 Task: Add Attachment from Trello to Card Card0000000390 in Board Board0000000098 in Workspace WS0000000033 in Trello. Add Cover Blue to Card Card0000000390 in Board Board0000000098 in Workspace WS0000000033 in Trello. Add "Copy Card To …" Button titled Button0000000390 to "bottom" of the list "To Do" to Card Card0000000390 in Board Board0000000098 in Workspace WS0000000033 in Trello. Add Description DS0000000390 to Card Card0000000390 in Board Board0000000098 in Workspace WS0000000033 in Trello. Add Comment CM0000000390 to Card Card0000000390 in Board Board0000000098 in Workspace WS0000000033 in Trello
Action: Mouse moved to (376, 371)
Screenshot: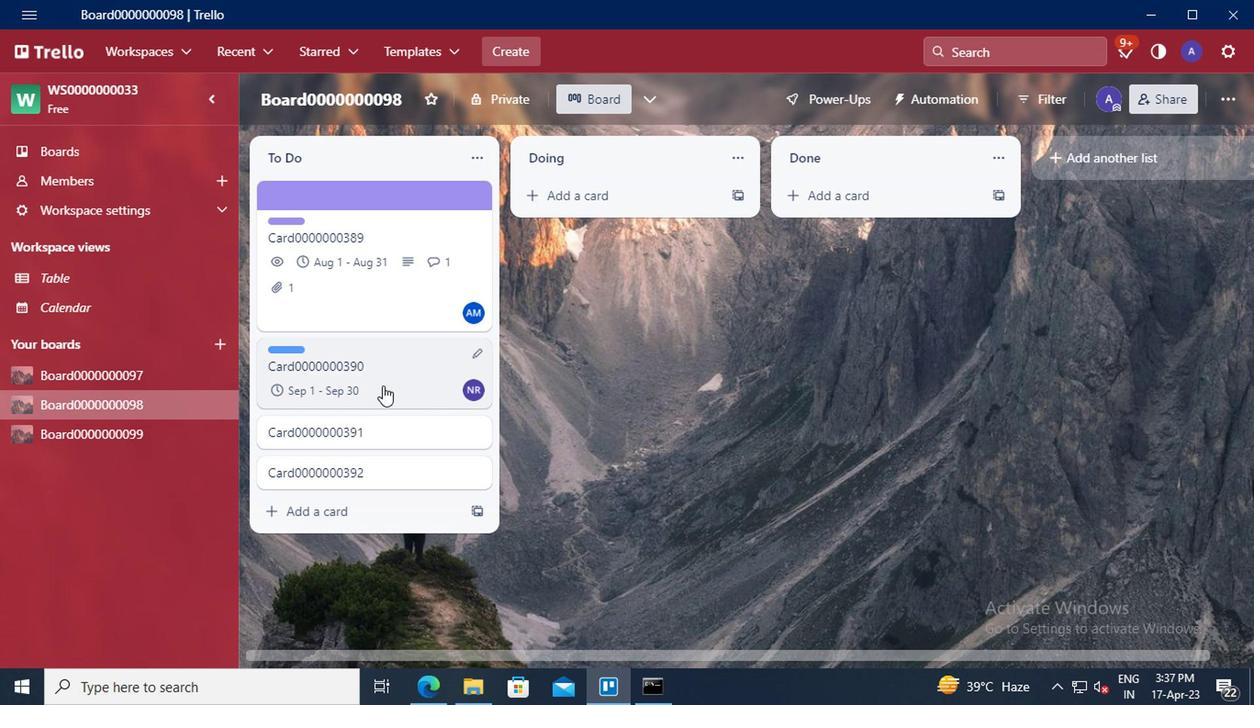 
Action: Mouse pressed left at (376, 371)
Screenshot: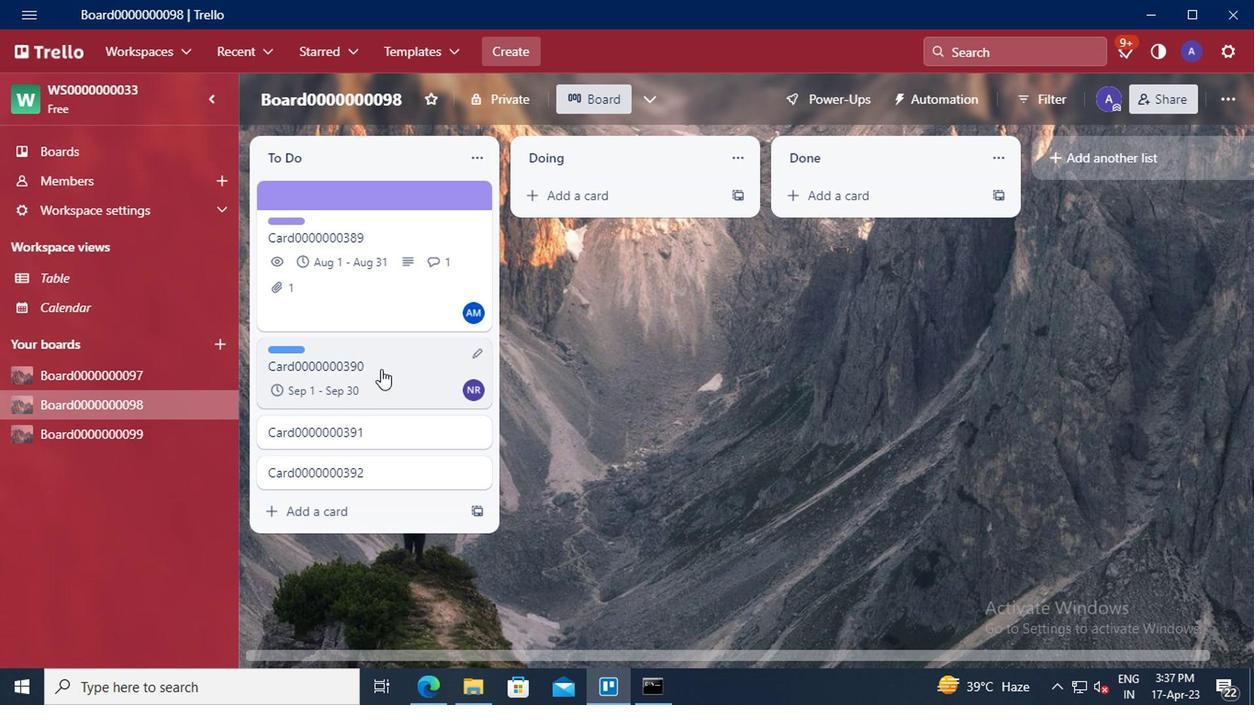 
Action: Mouse moved to (844, 327)
Screenshot: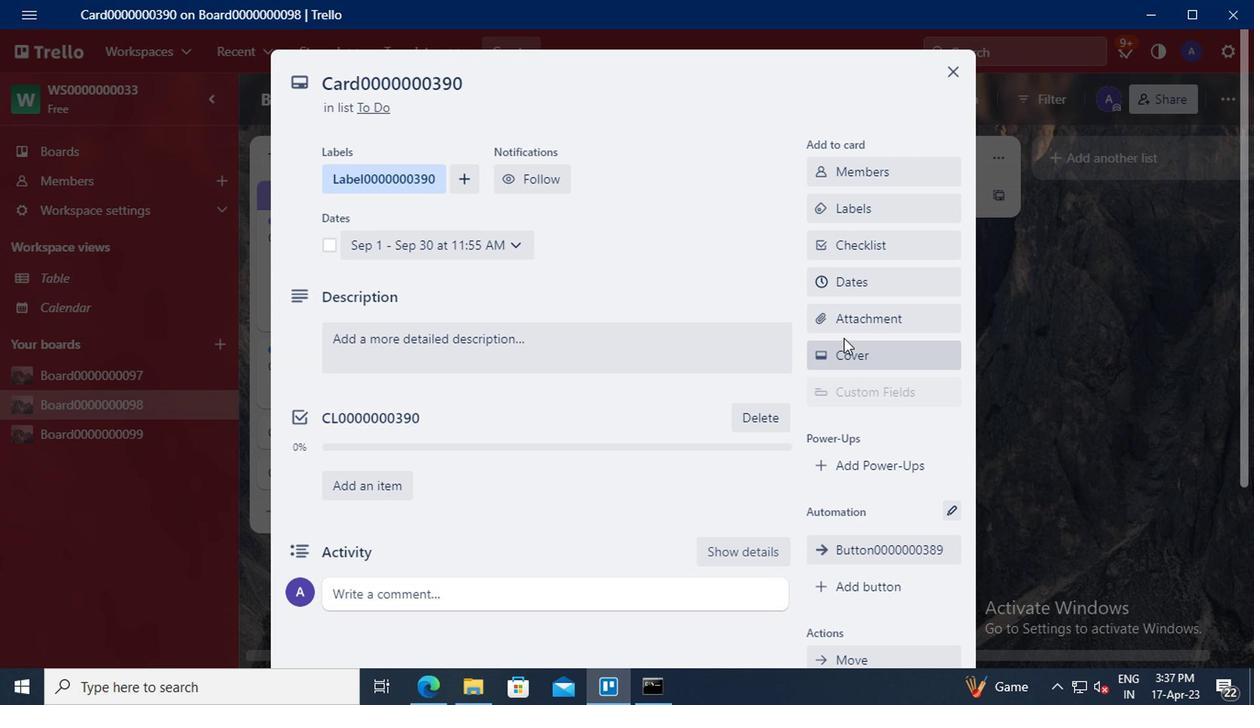 
Action: Mouse pressed left at (844, 327)
Screenshot: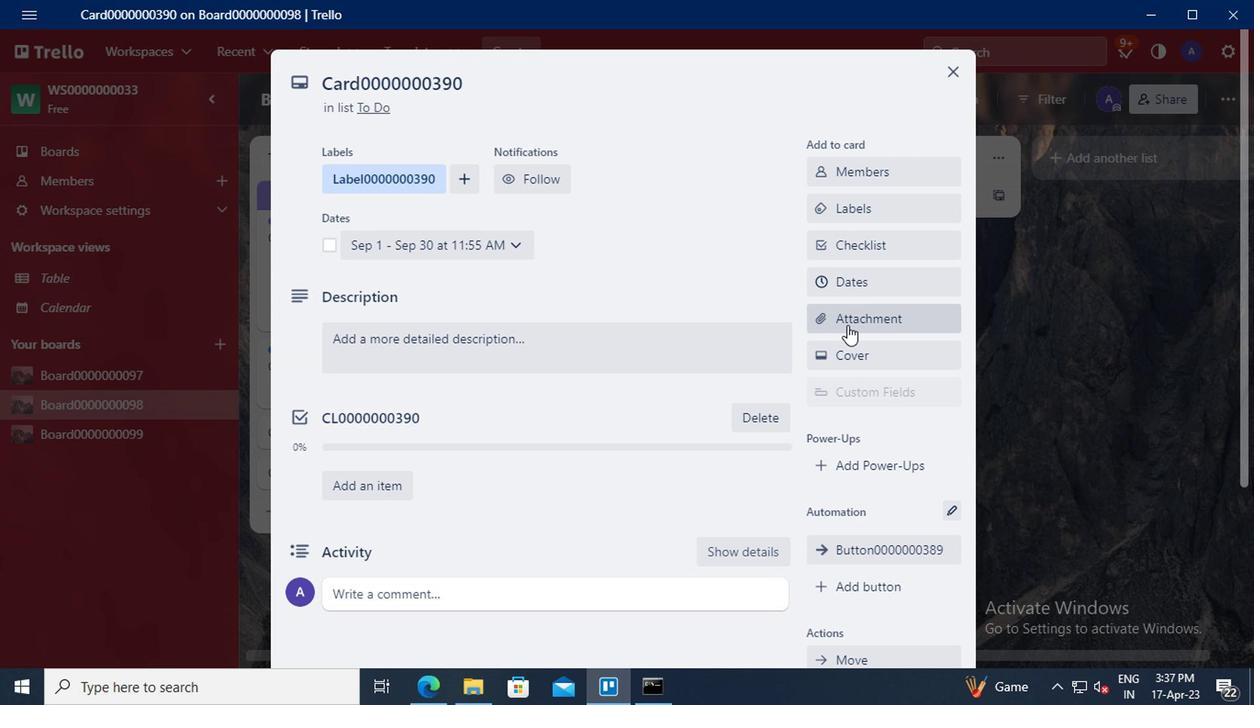 
Action: Mouse moved to (862, 190)
Screenshot: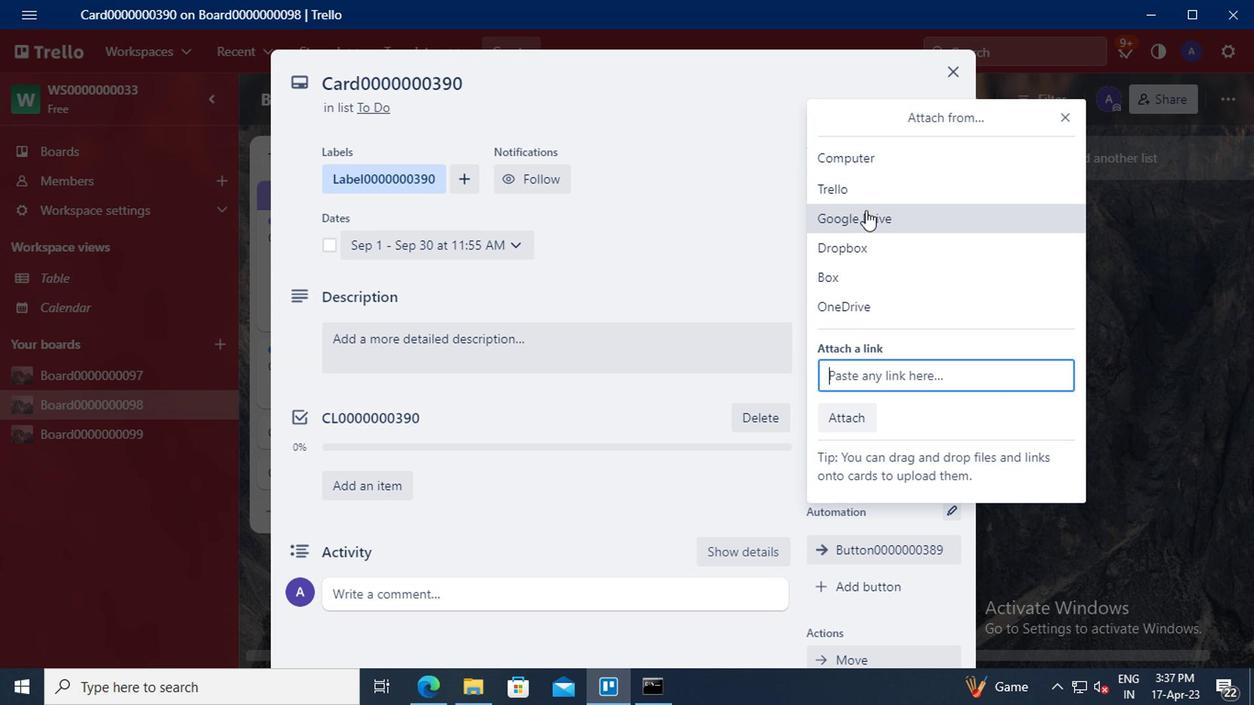 
Action: Mouse pressed left at (862, 190)
Screenshot: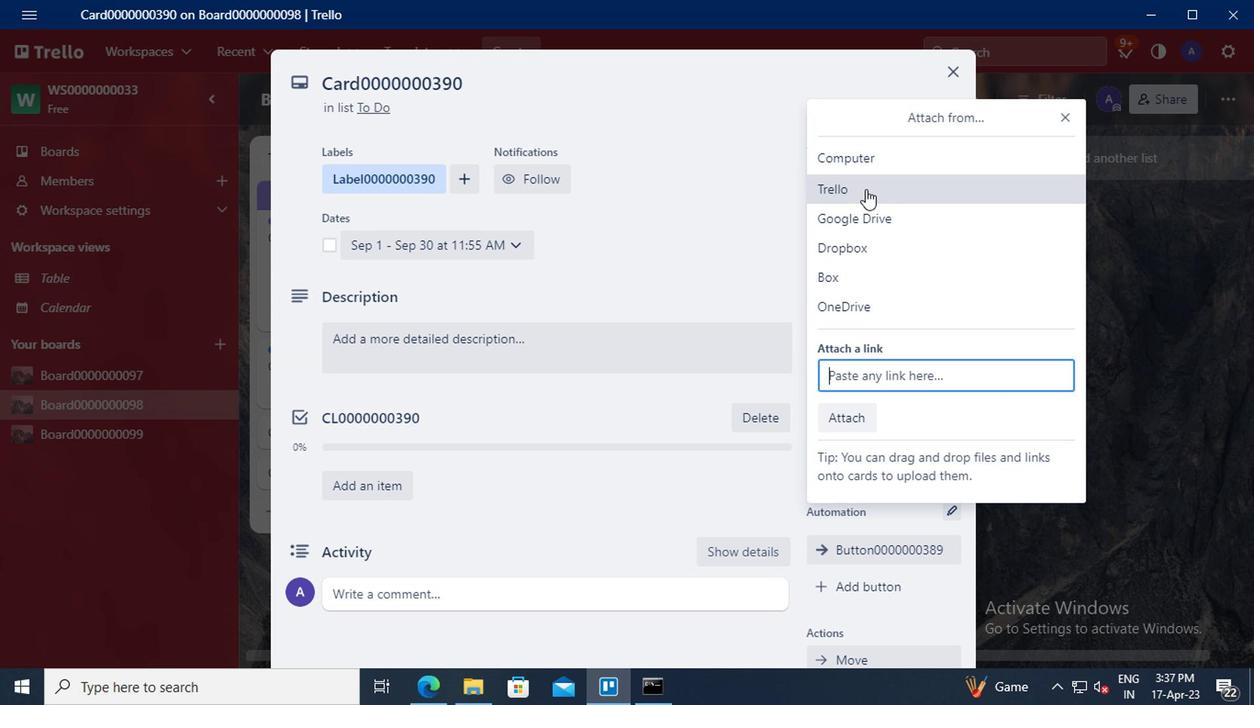 
Action: Mouse moved to (874, 237)
Screenshot: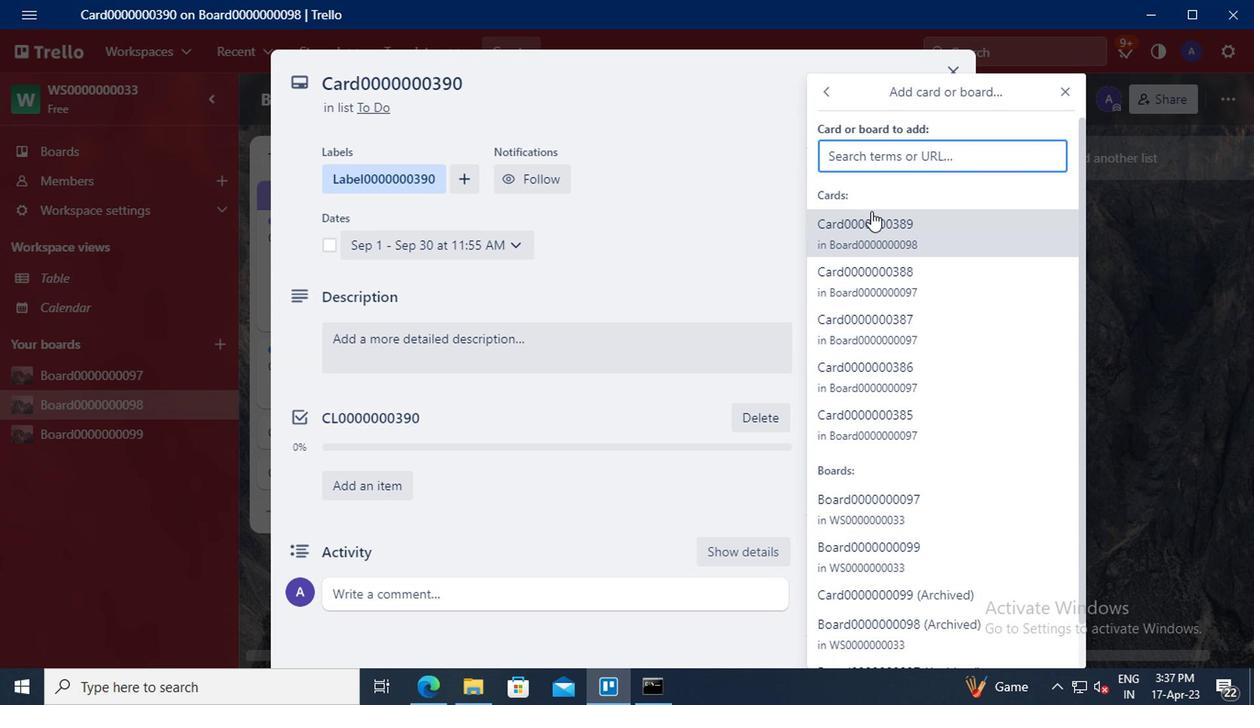 
Action: Mouse pressed left at (874, 237)
Screenshot: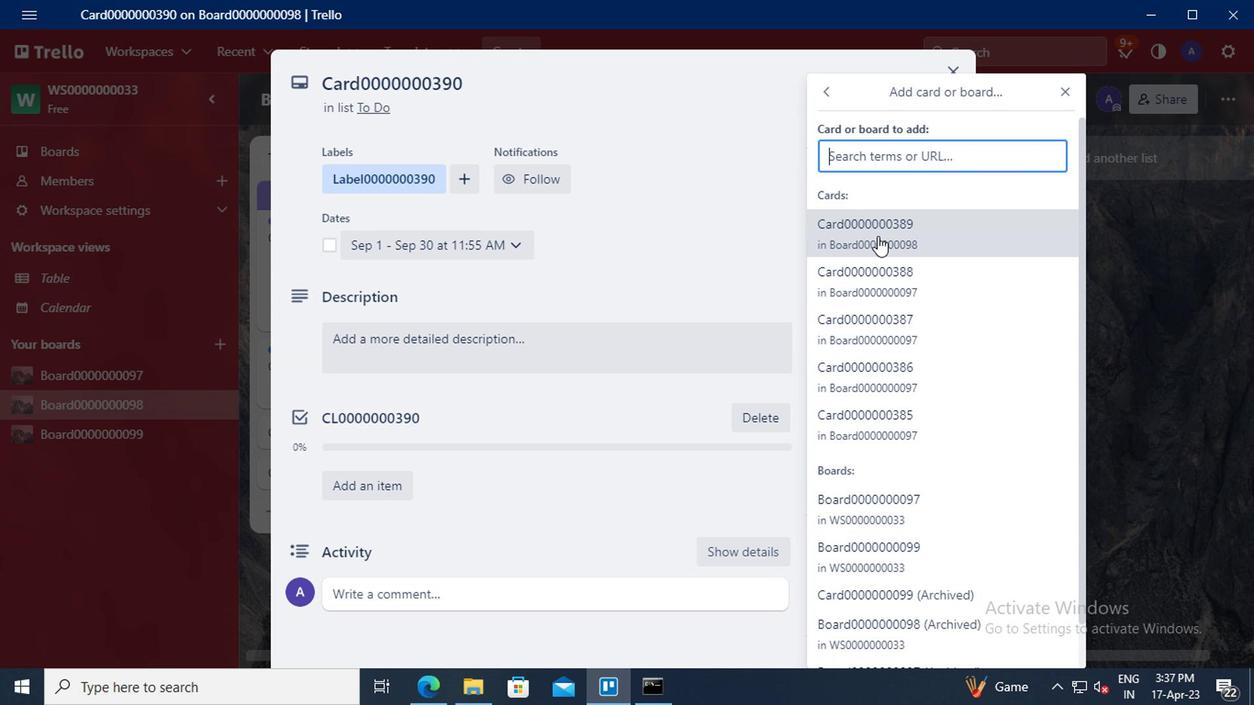 
Action: Mouse moved to (876, 354)
Screenshot: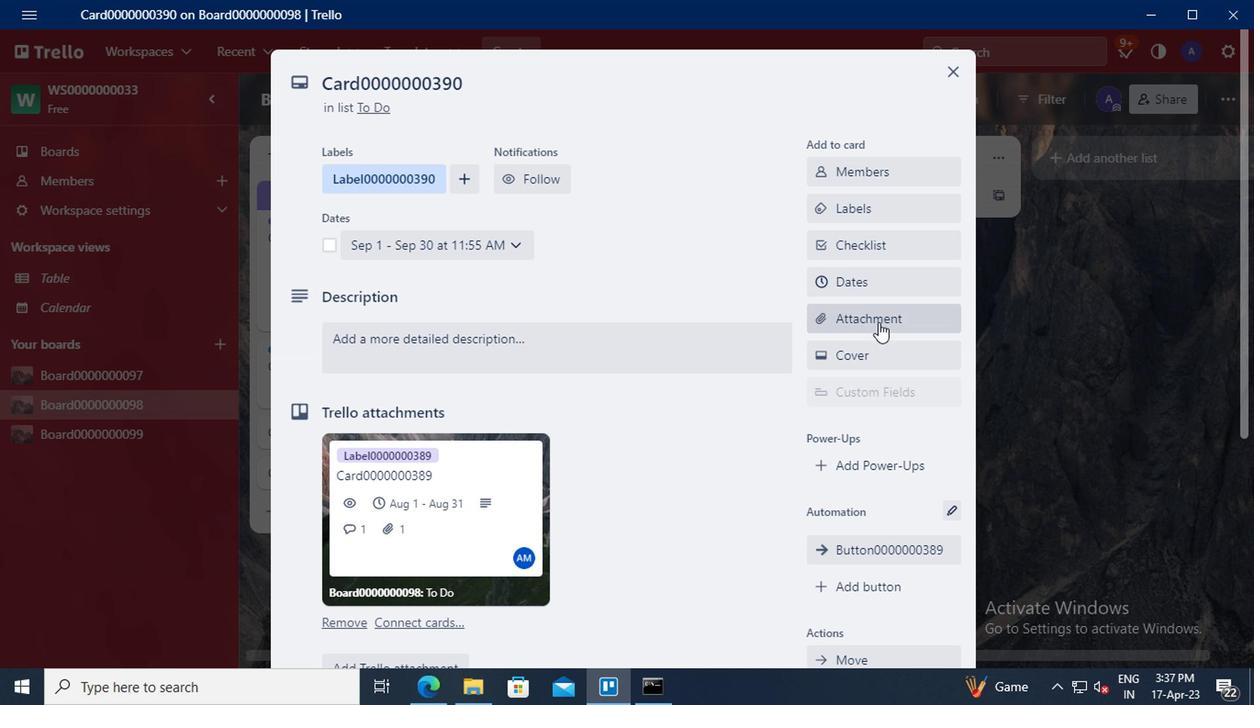 
Action: Mouse pressed left at (876, 354)
Screenshot: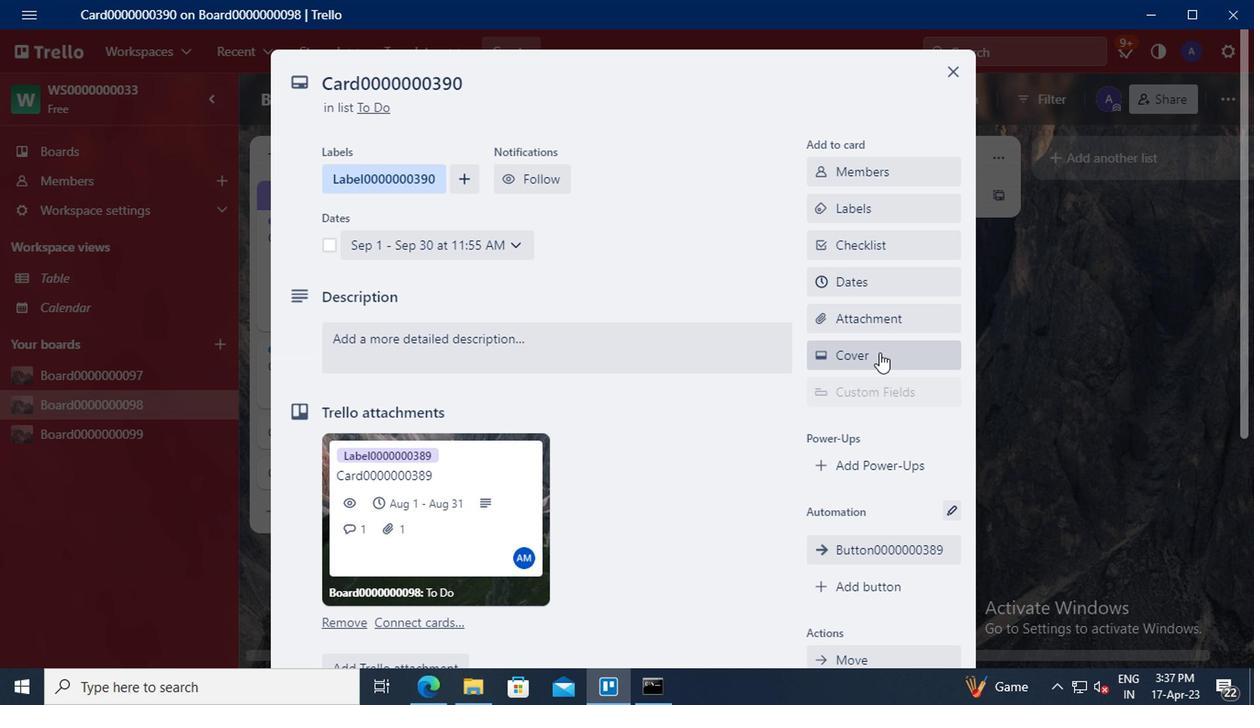 
Action: Mouse moved to (854, 340)
Screenshot: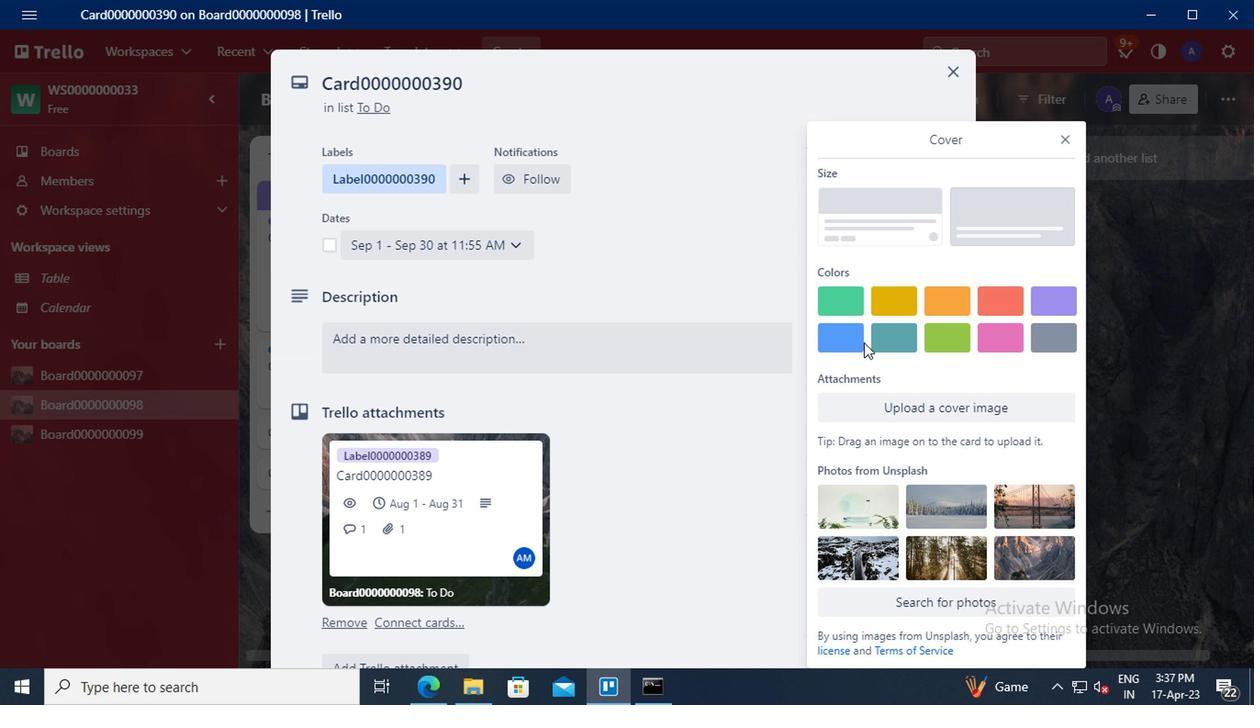 
Action: Mouse pressed left at (854, 340)
Screenshot: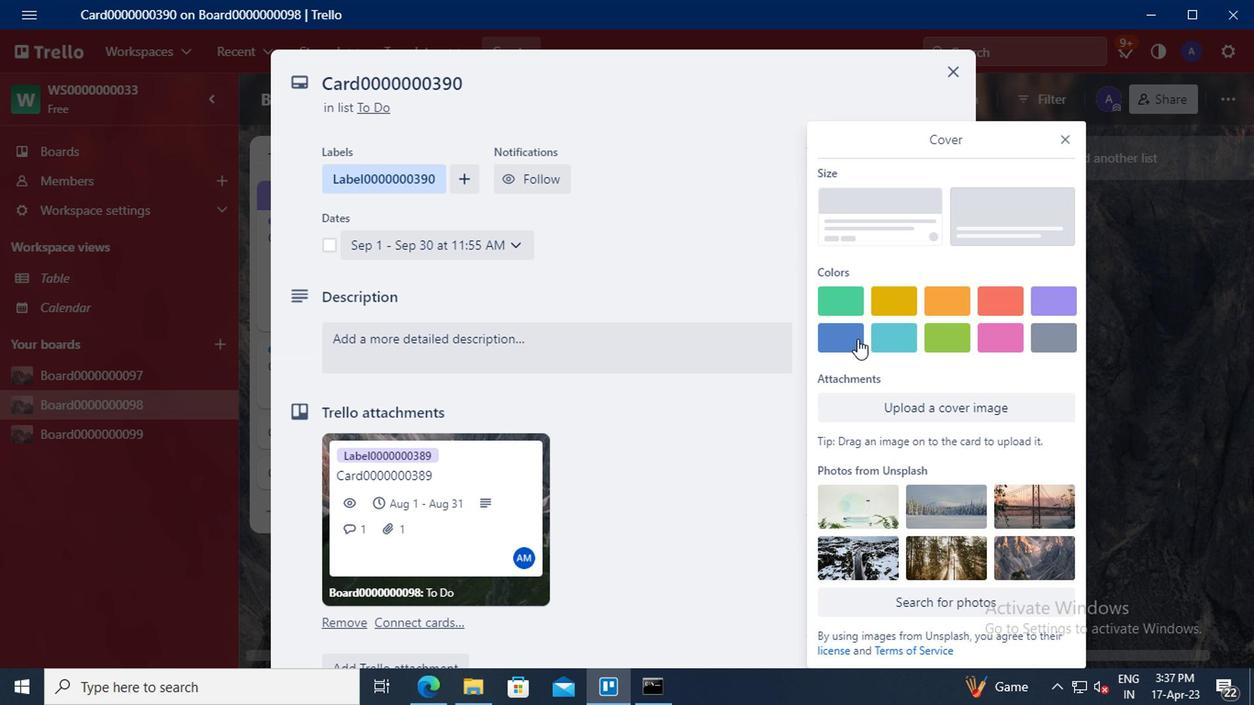 
Action: Mouse moved to (1062, 109)
Screenshot: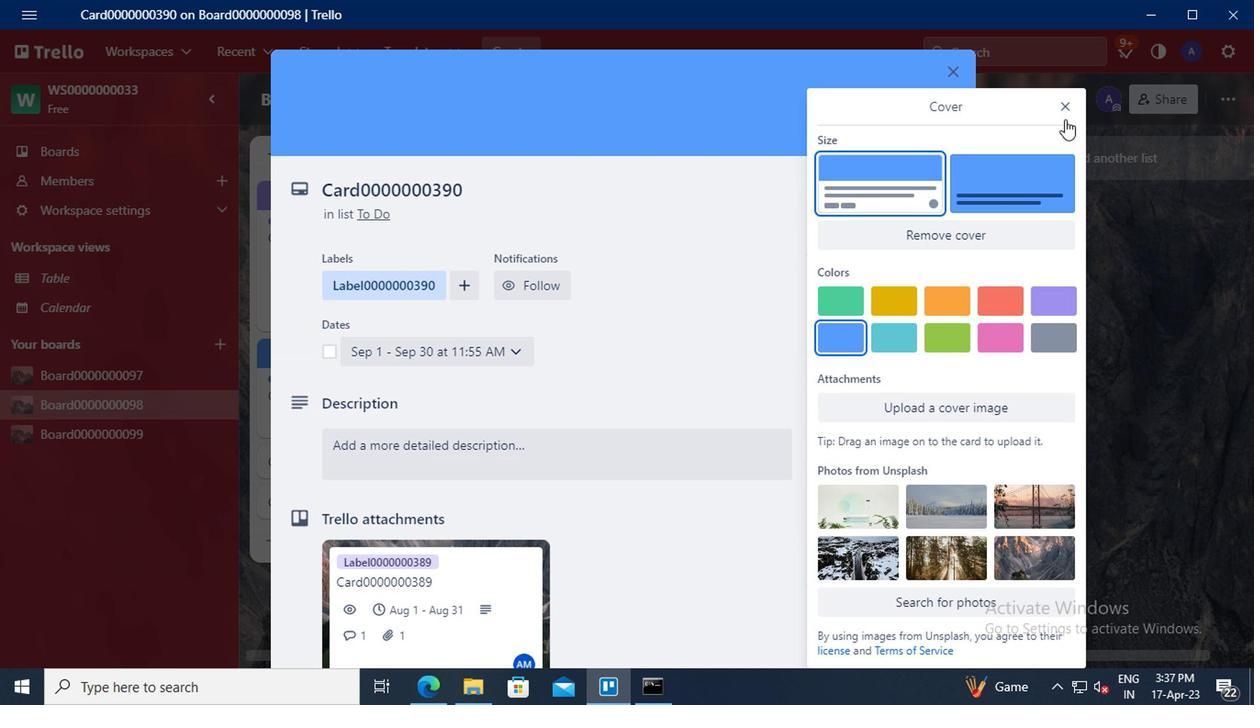 
Action: Mouse pressed left at (1062, 109)
Screenshot: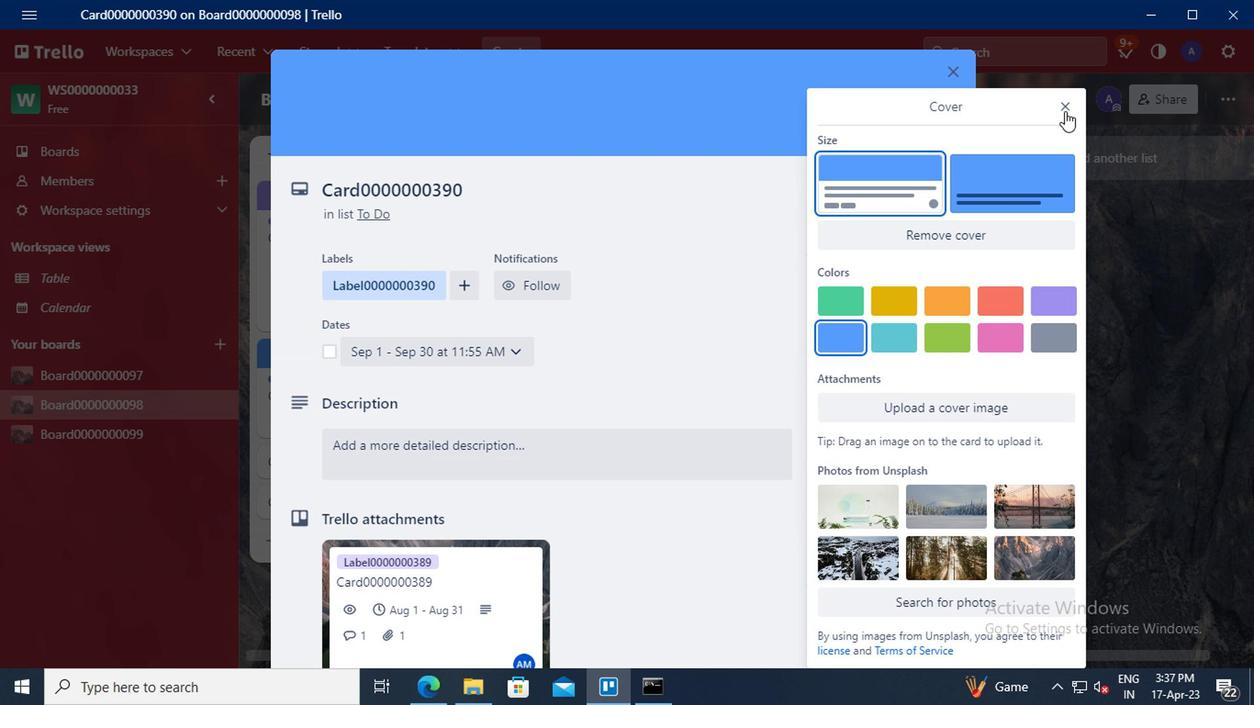 
Action: Mouse moved to (833, 301)
Screenshot: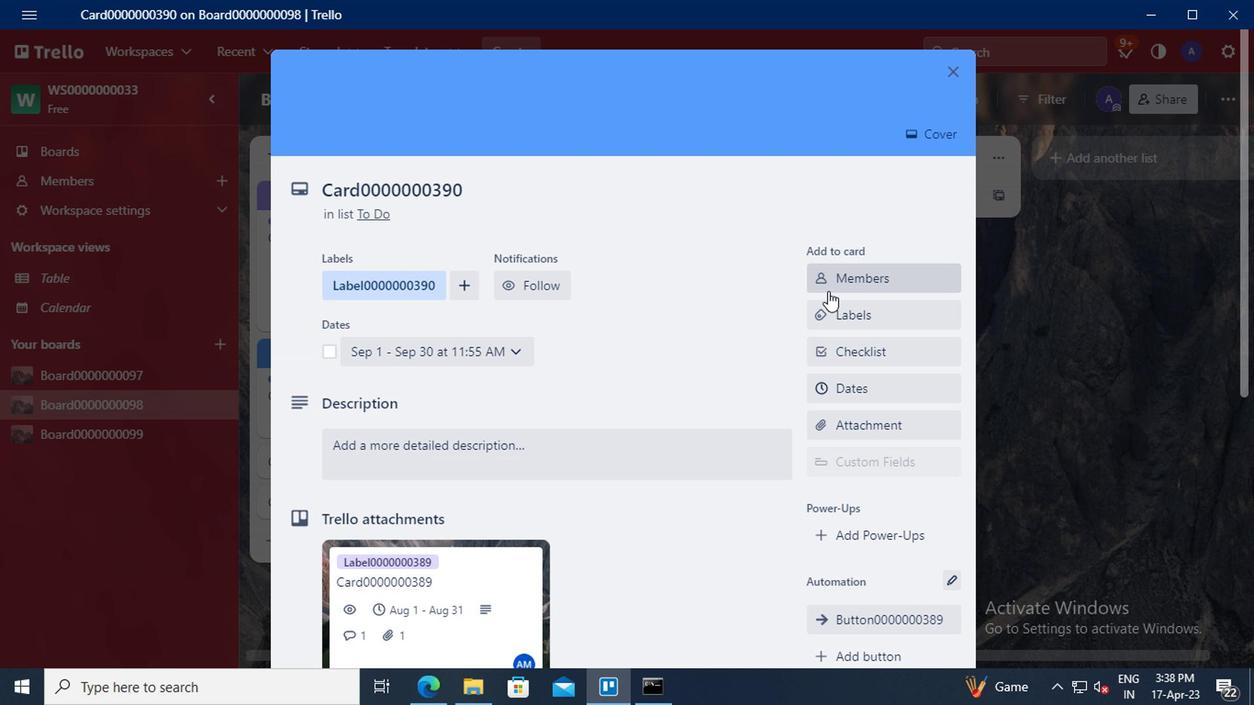 
Action: Mouse scrolled (833, 300) with delta (0, 0)
Screenshot: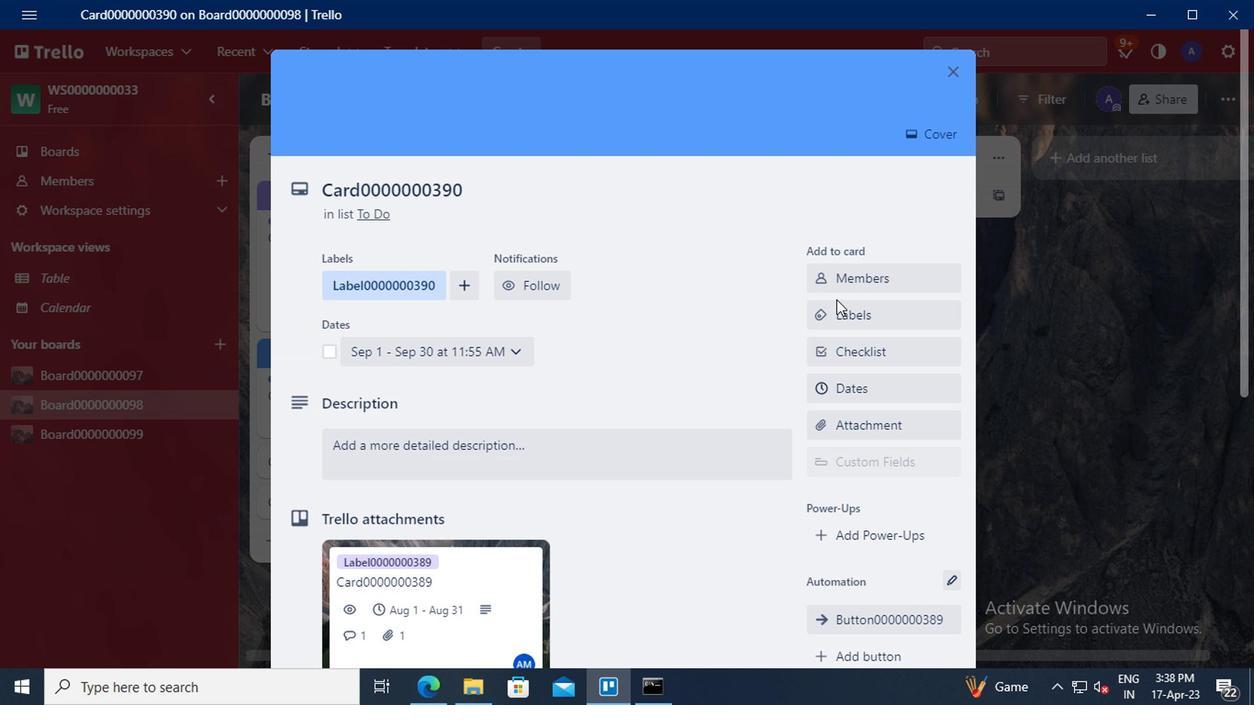 
Action: Mouse scrolled (833, 300) with delta (0, 0)
Screenshot: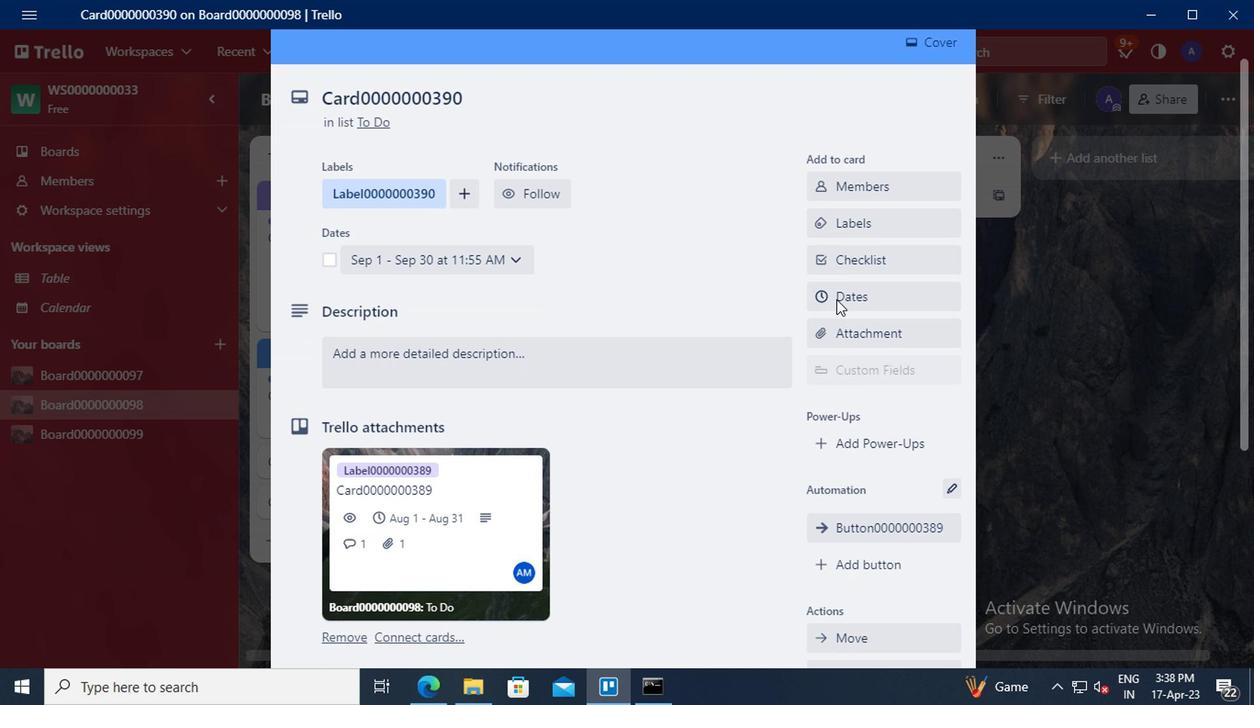 
Action: Mouse moved to (862, 469)
Screenshot: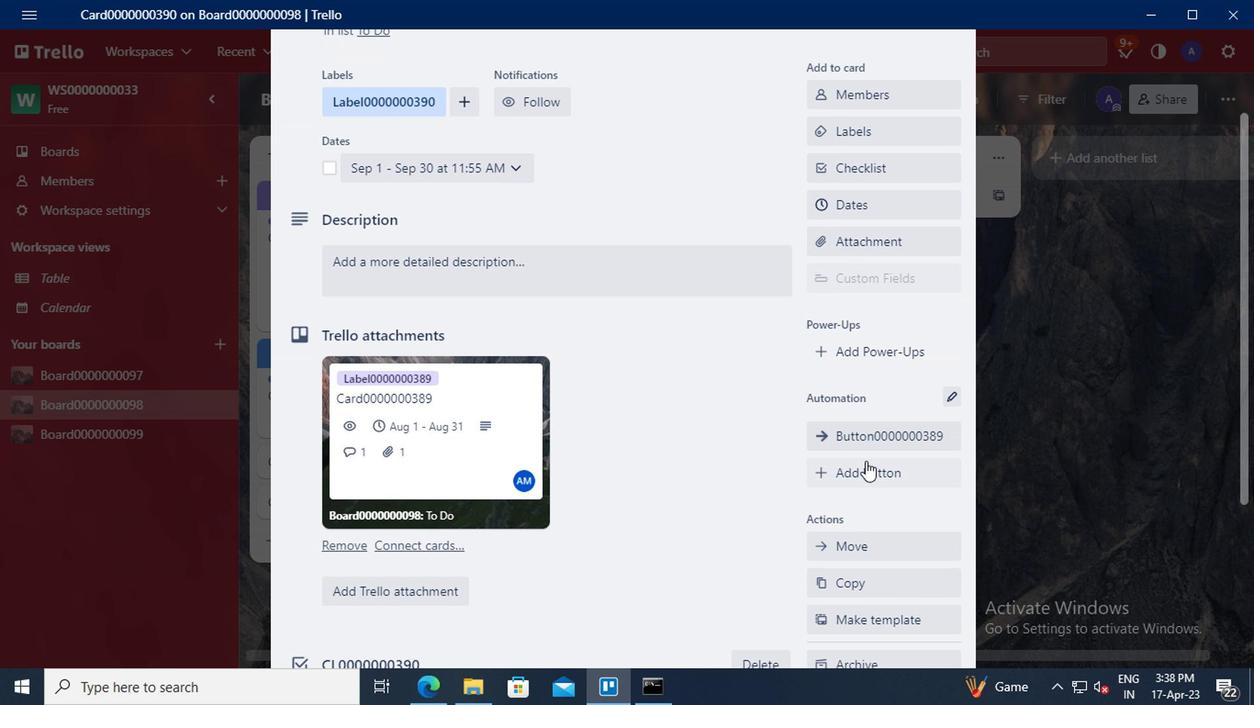 
Action: Mouse pressed left at (862, 469)
Screenshot: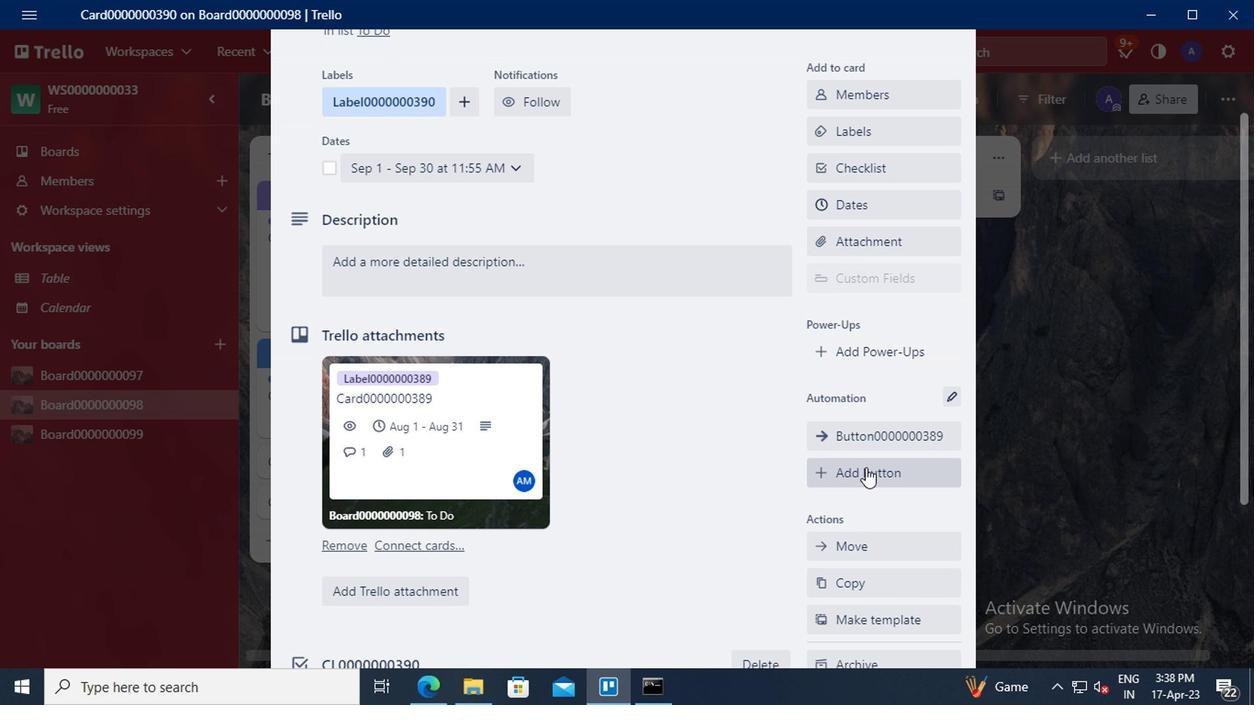 
Action: Mouse moved to (883, 214)
Screenshot: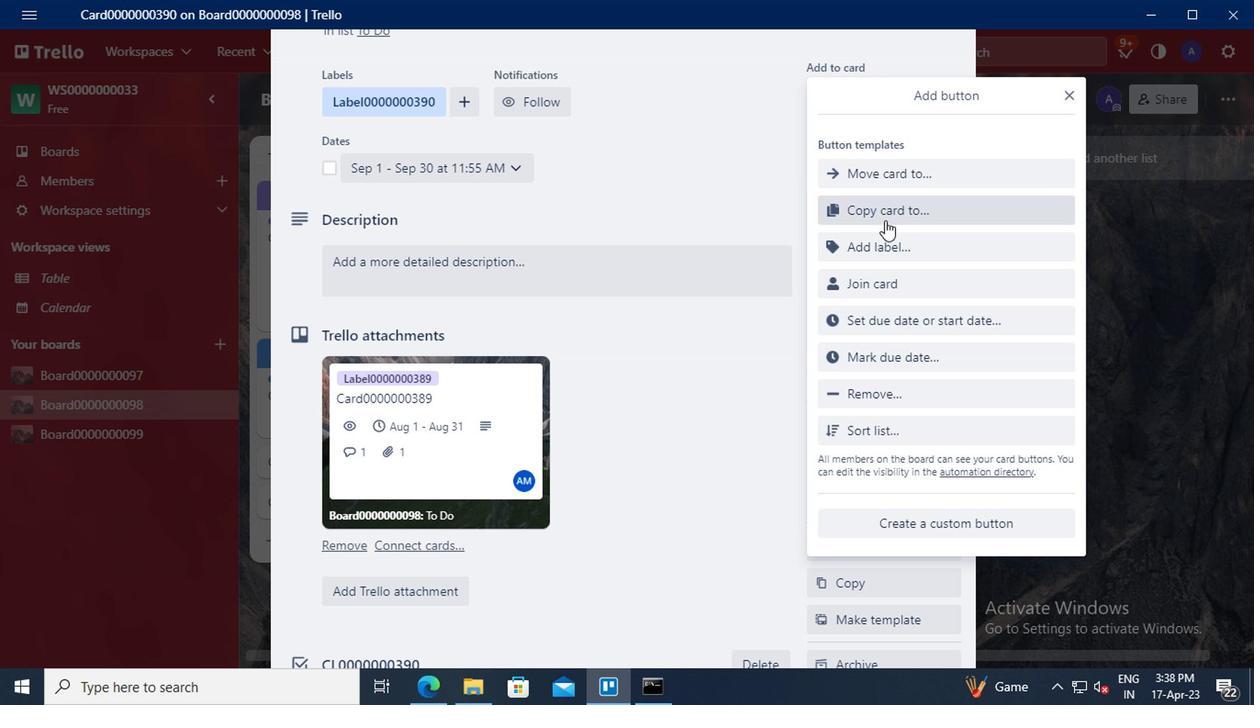 
Action: Mouse pressed left at (883, 214)
Screenshot: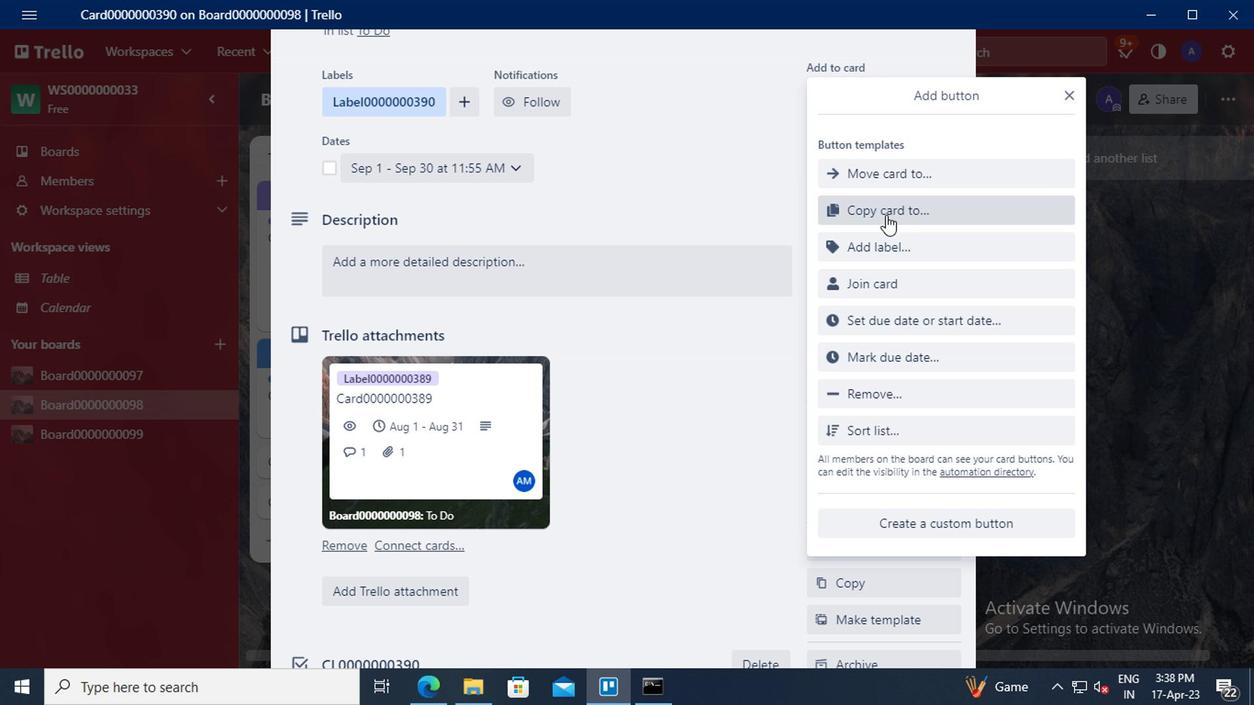 
Action: Mouse moved to (906, 173)
Screenshot: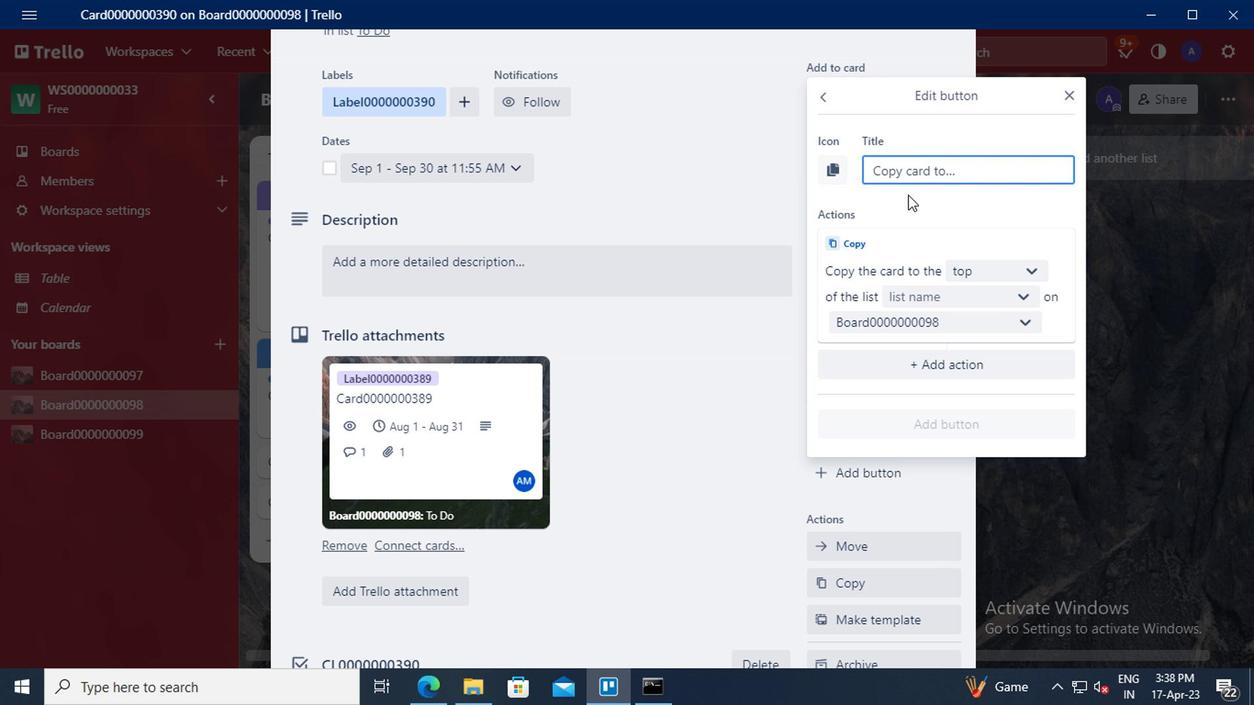 
Action: Mouse pressed left at (906, 173)
Screenshot: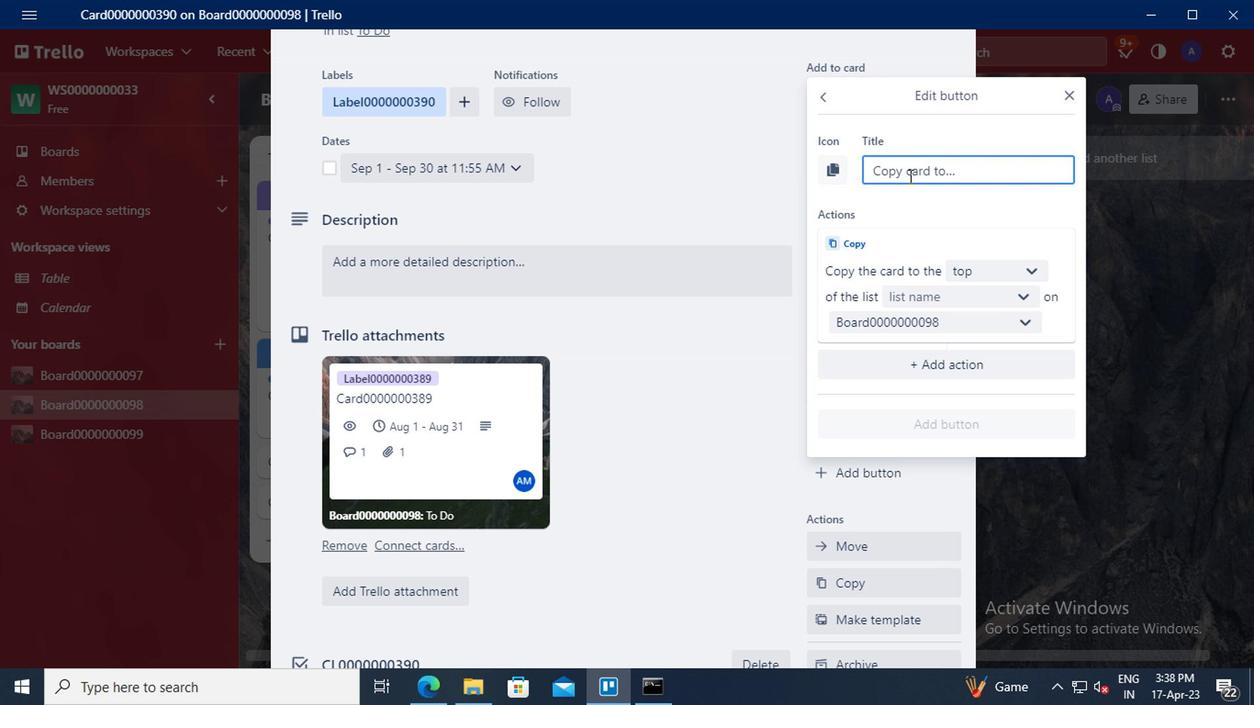 
Action: Mouse moved to (905, 169)
Screenshot: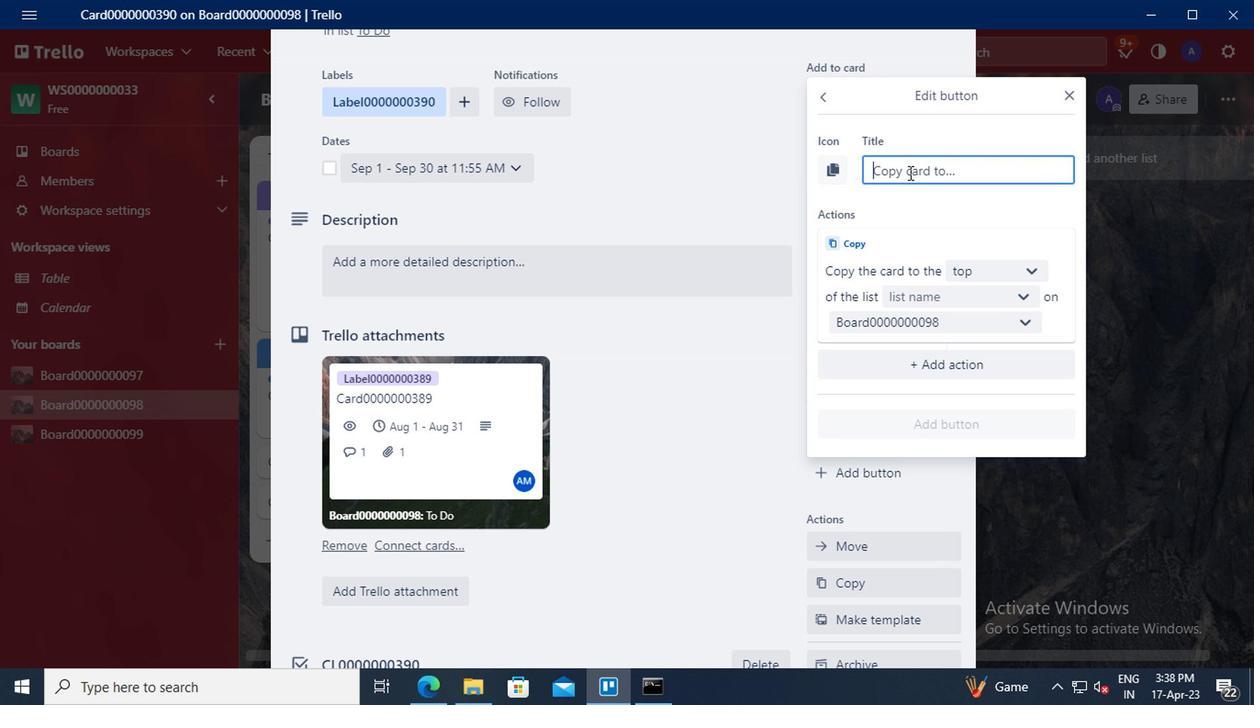 
Action: Key pressed <Key.shift>BUTTON0000000390
Screenshot: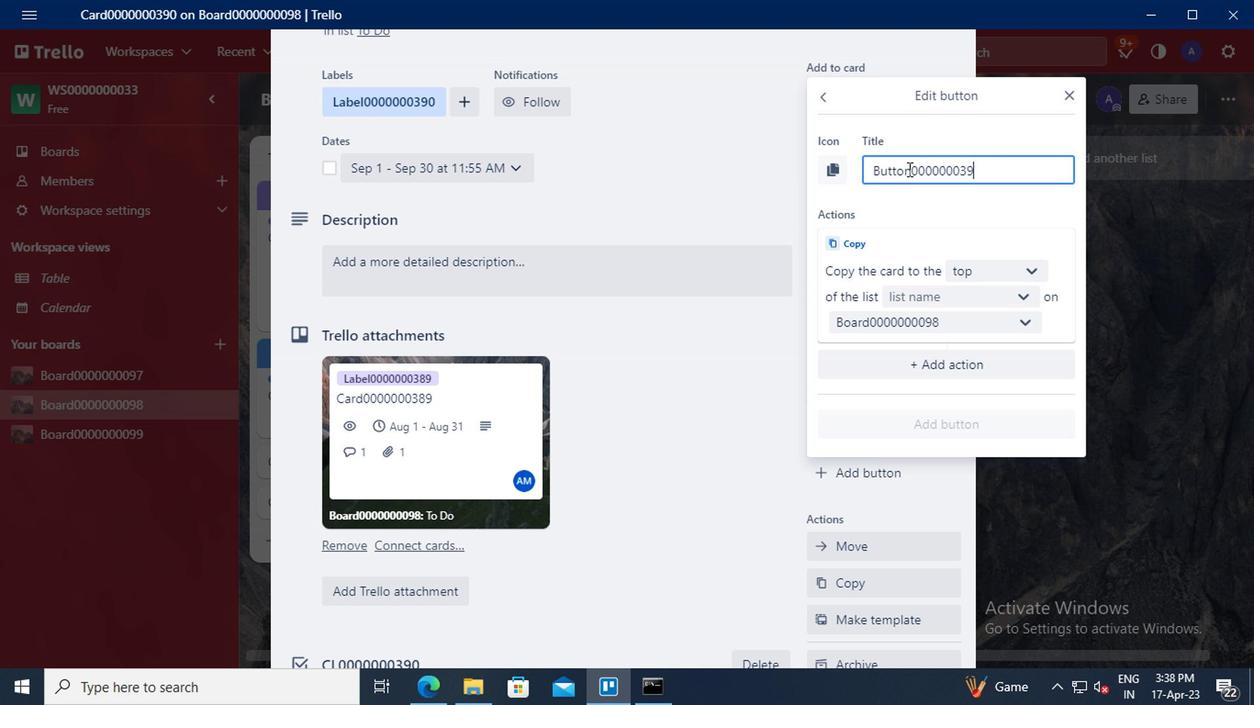 
Action: Mouse moved to (987, 271)
Screenshot: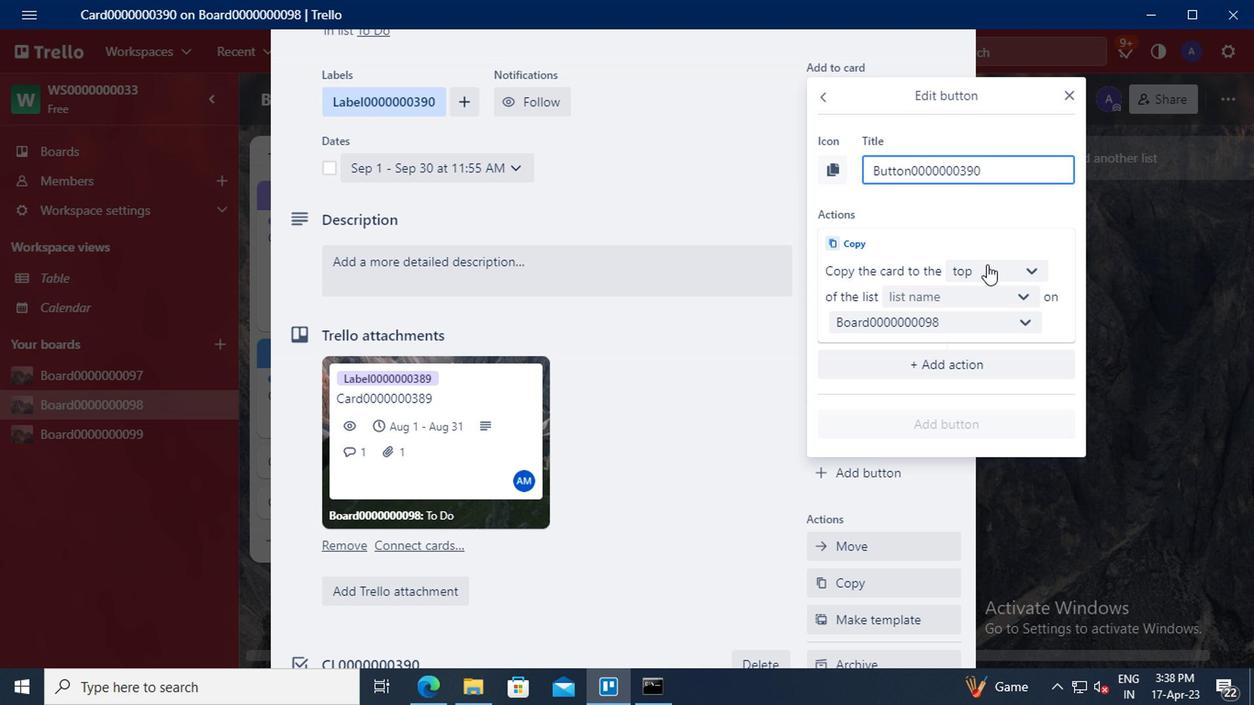 
Action: Mouse pressed left at (987, 271)
Screenshot: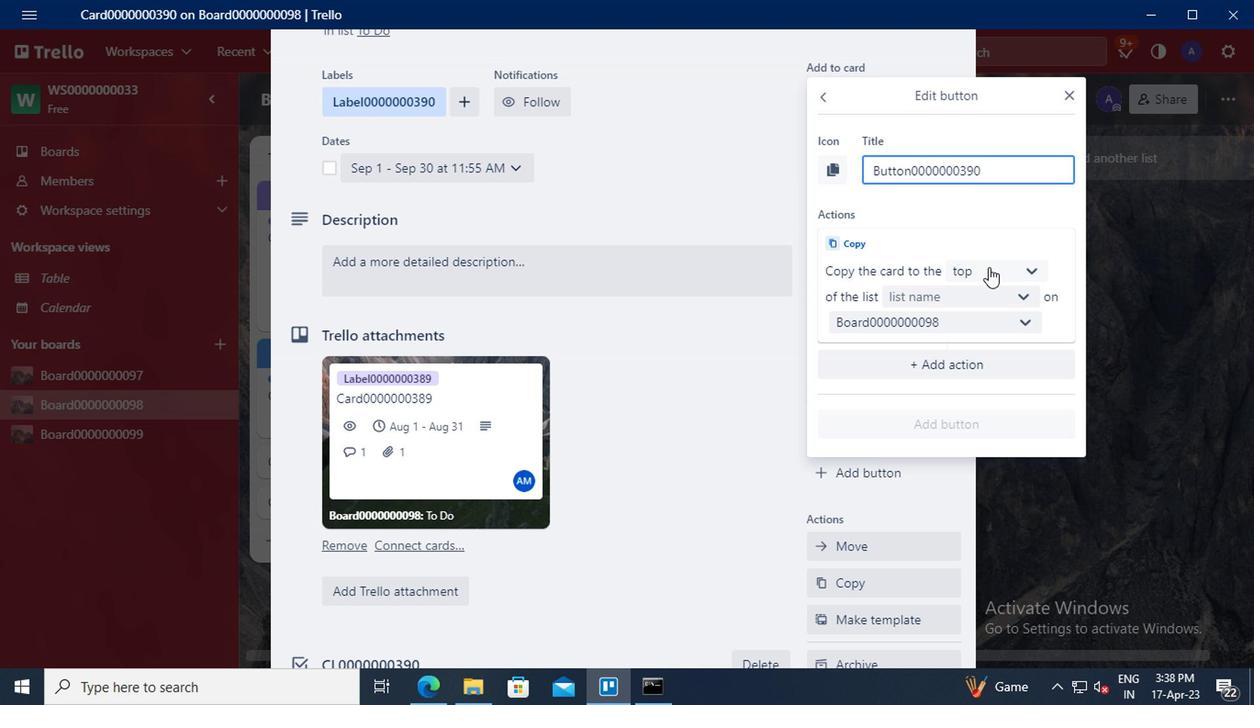 
Action: Mouse moved to (997, 339)
Screenshot: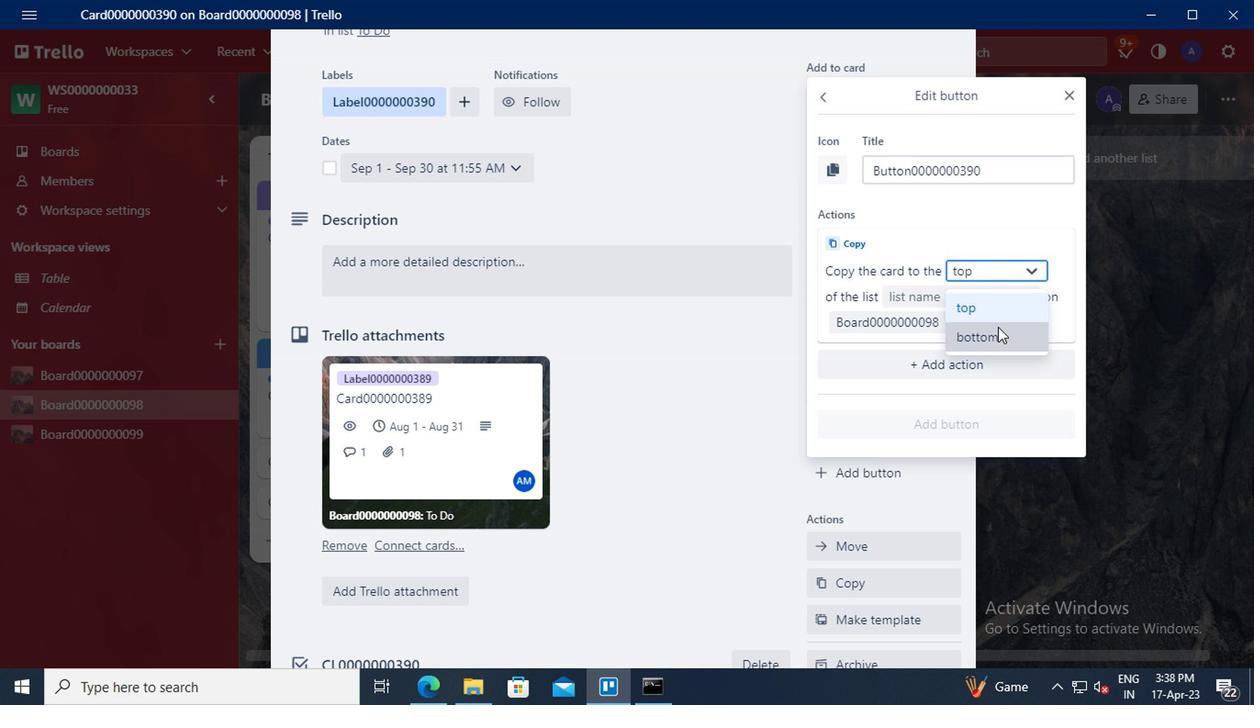 
Action: Mouse pressed left at (997, 339)
Screenshot: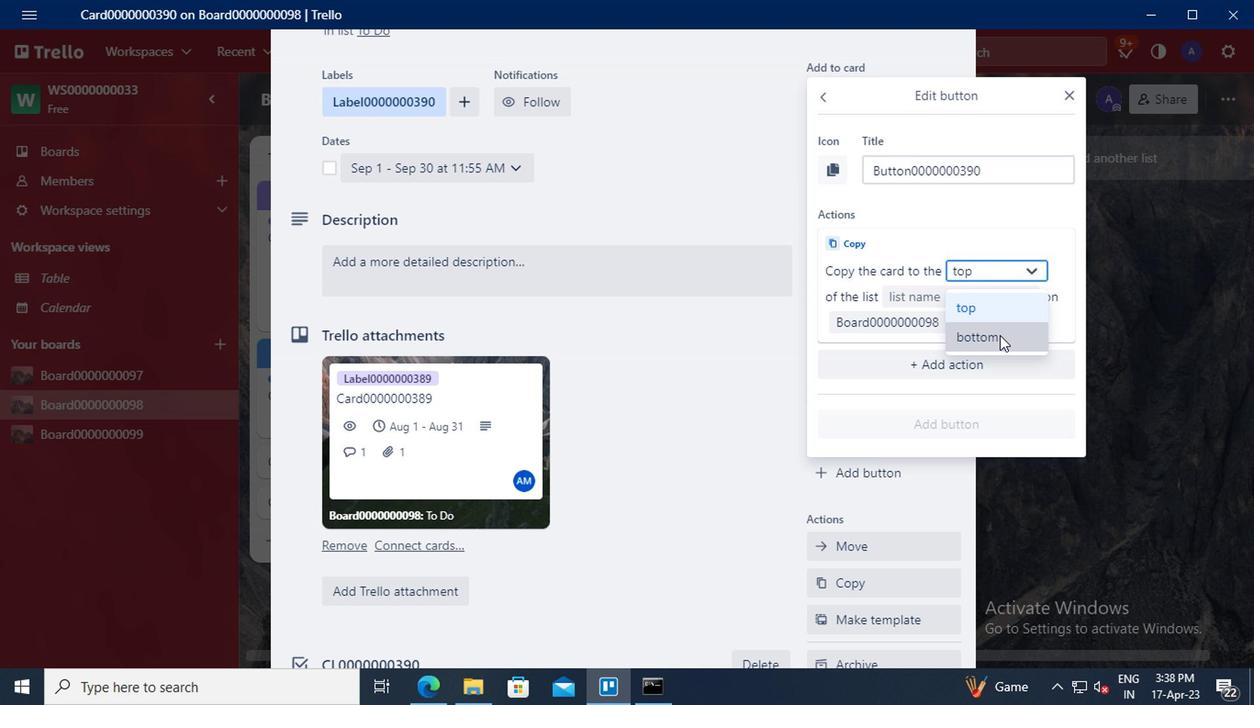 
Action: Mouse moved to (974, 300)
Screenshot: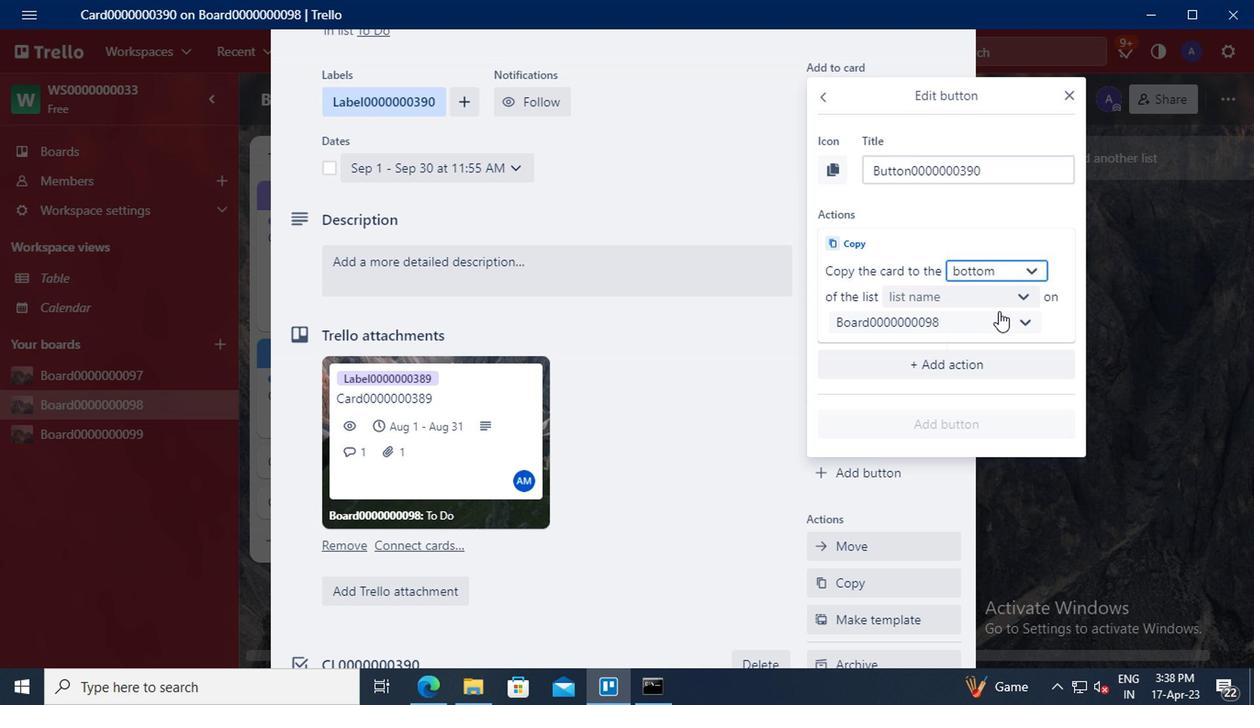 
Action: Mouse pressed left at (974, 300)
Screenshot: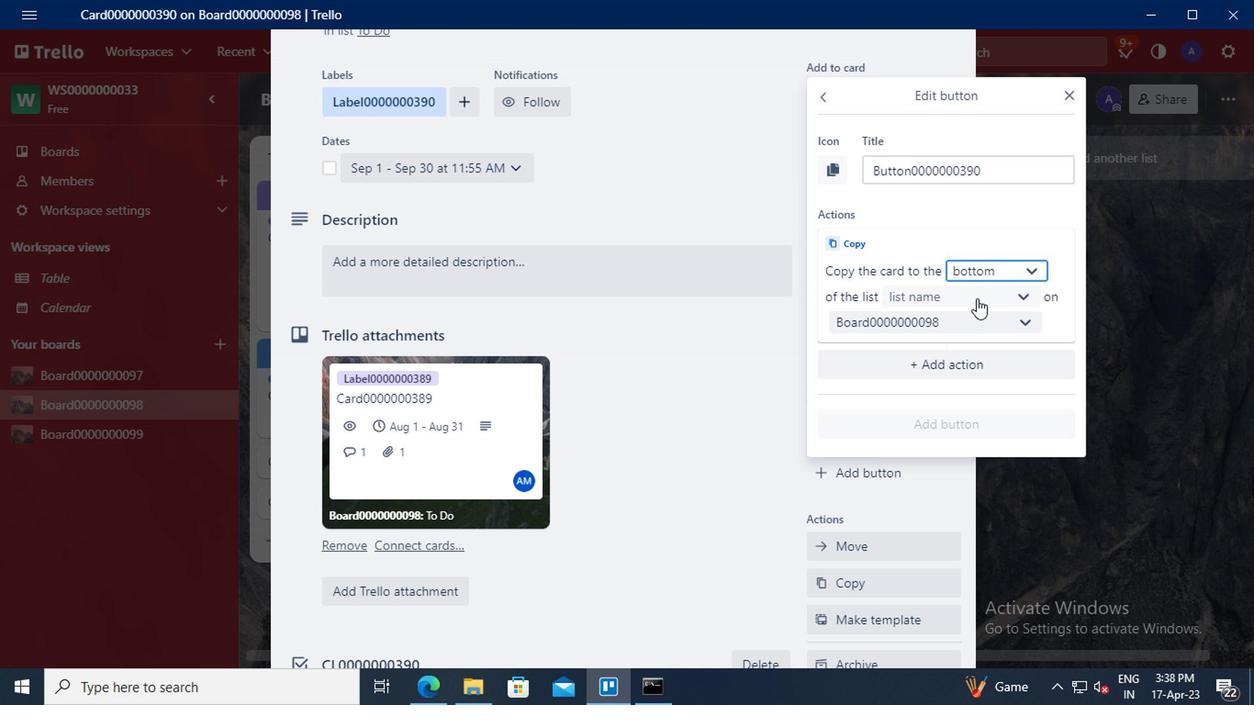 
Action: Mouse moved to (957, 328)
Screenshot: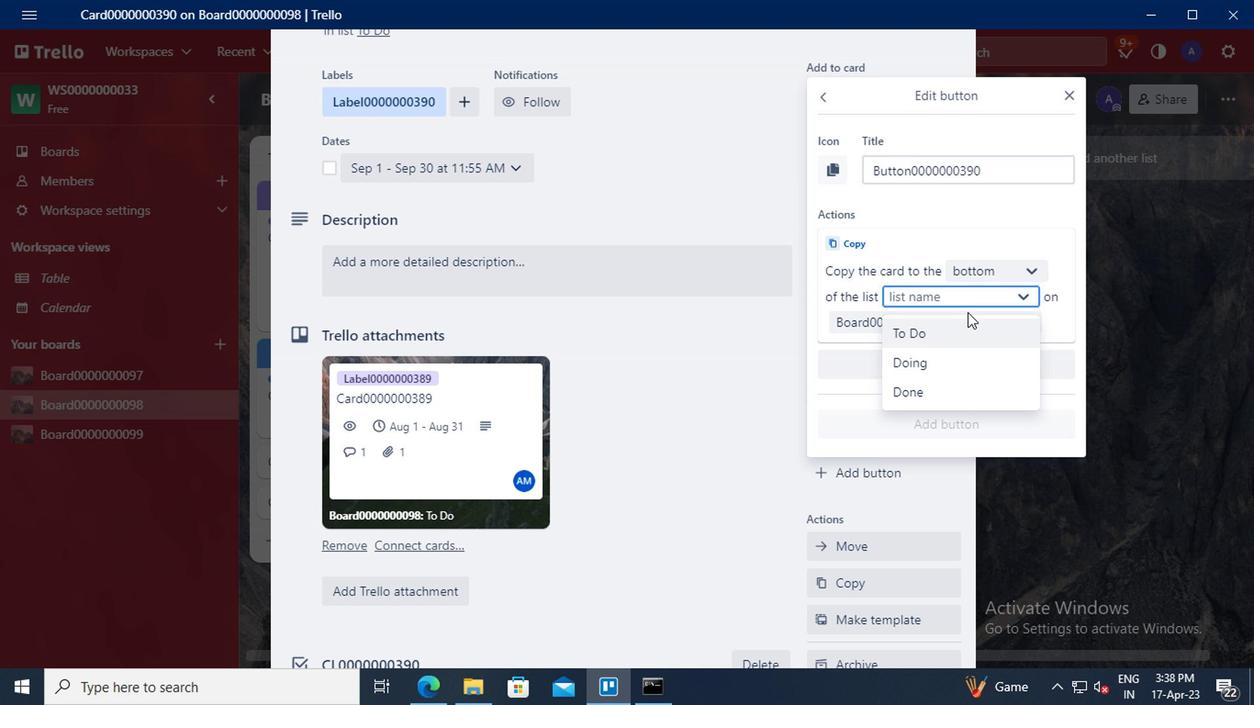 
Action: Mouse pressed left at (957, 328)
Screenshot: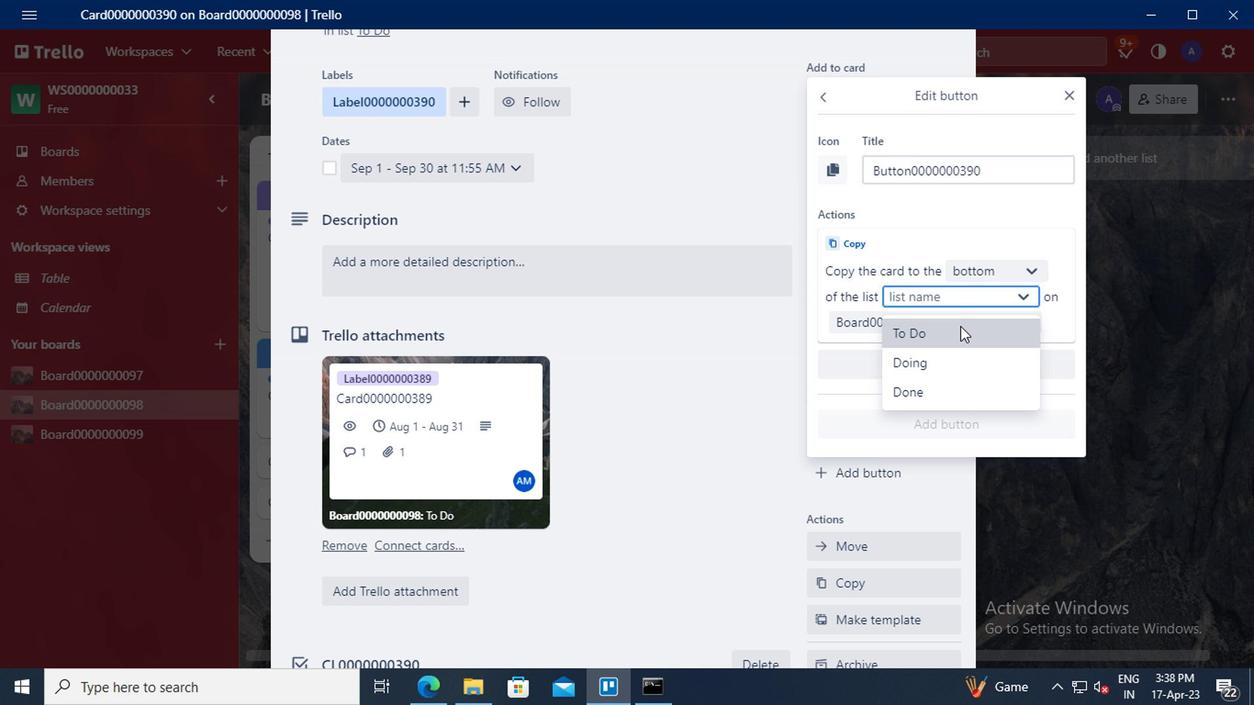
Action: Mouse moved to (948, 420)
Screenshot: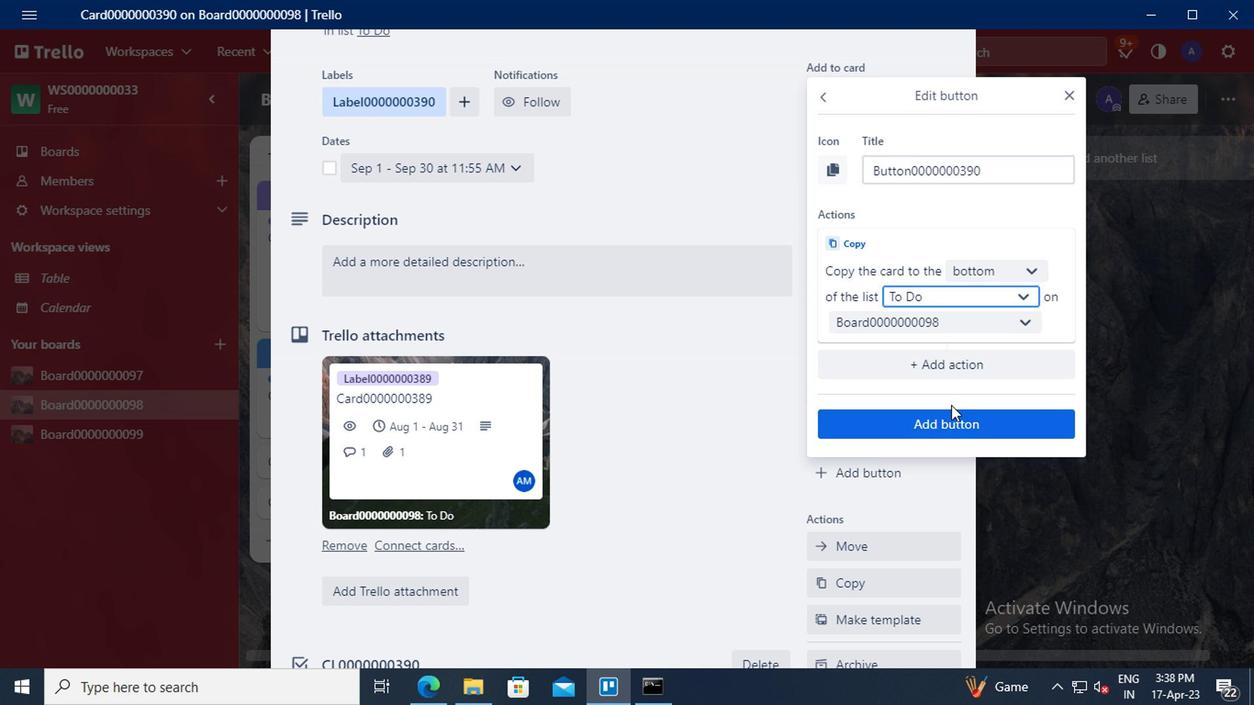 
Action: Mouse pressed left at (948, 420)
Screenshot: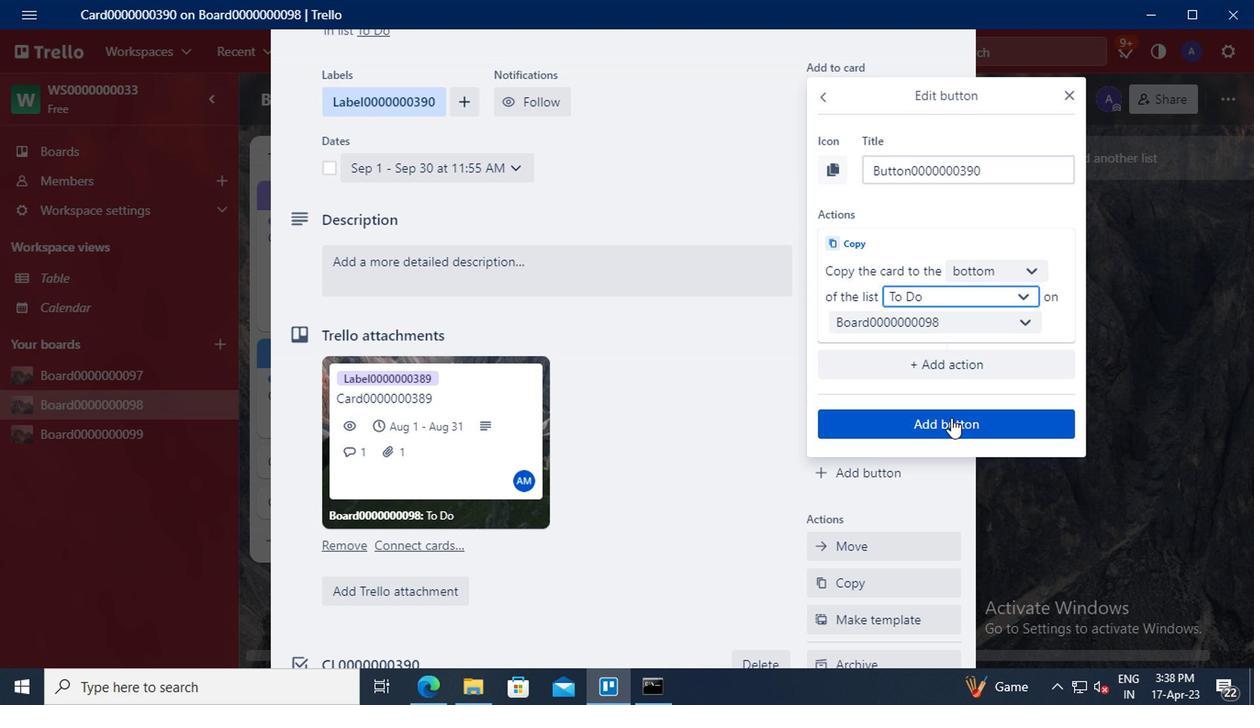 
Action: Mouse moved to (491, 446)
Screenshot: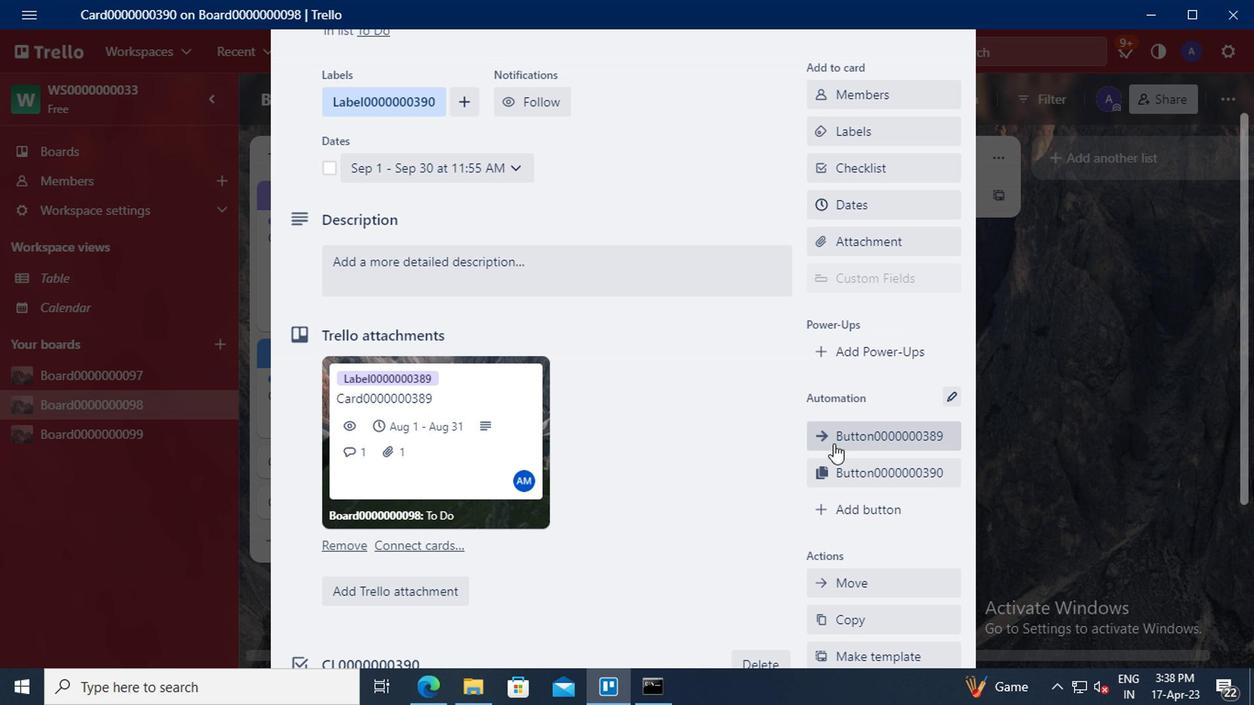 
Action: Mouse scrolled (491, 446) with delta (0, 0)
Screenshot: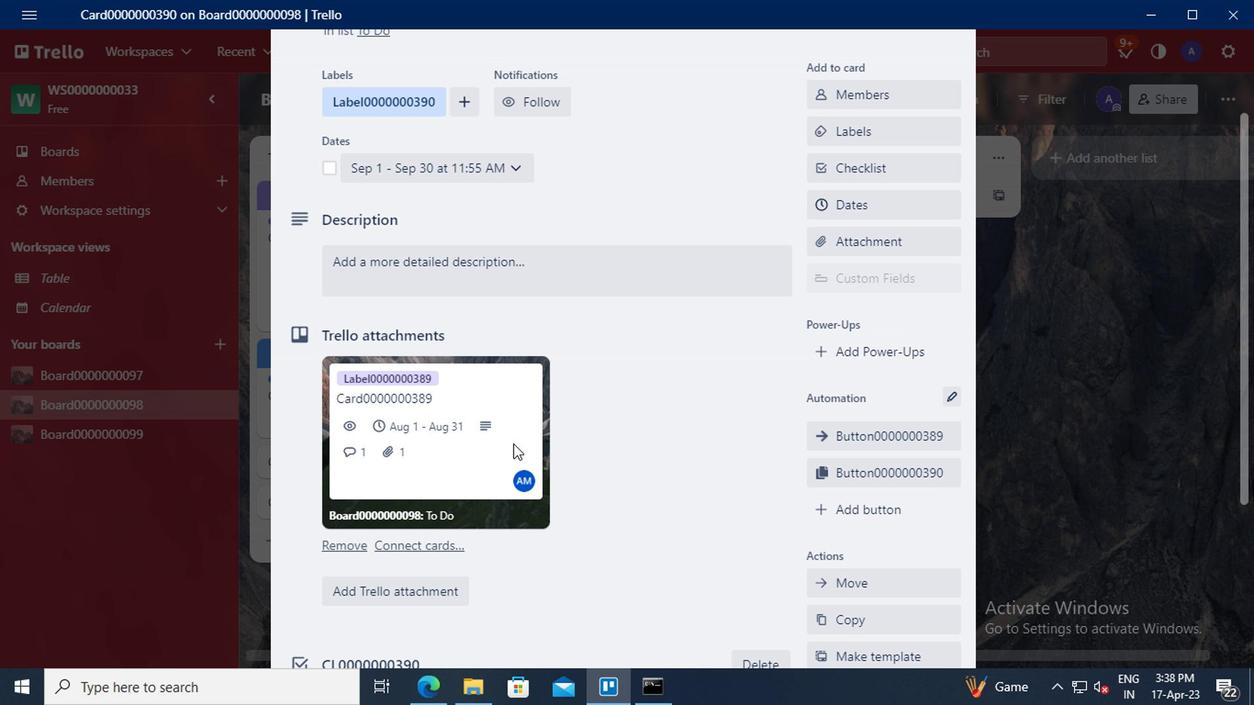 
Action: Mouse moved to (437, 368)
Screenshot: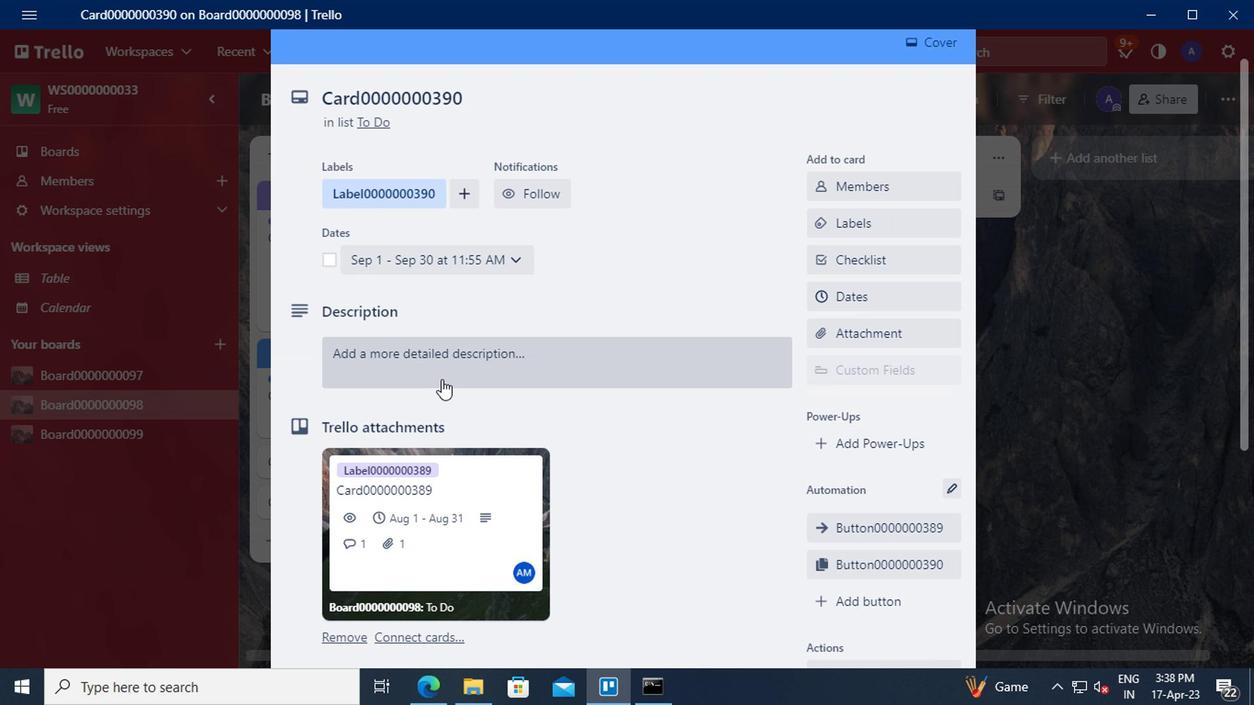 
Action: Mouse pressed left at (437, 368)
Screenshot: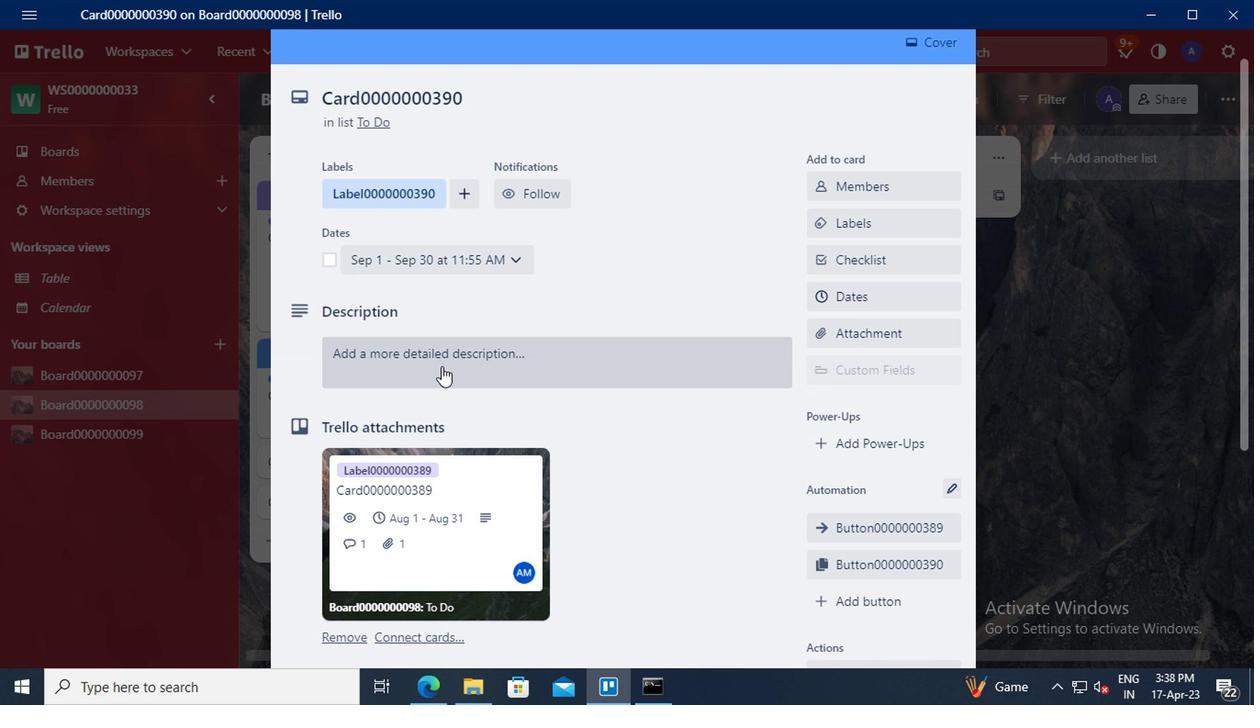 
Action: Mouse moved to (412, 425)
Screenshot: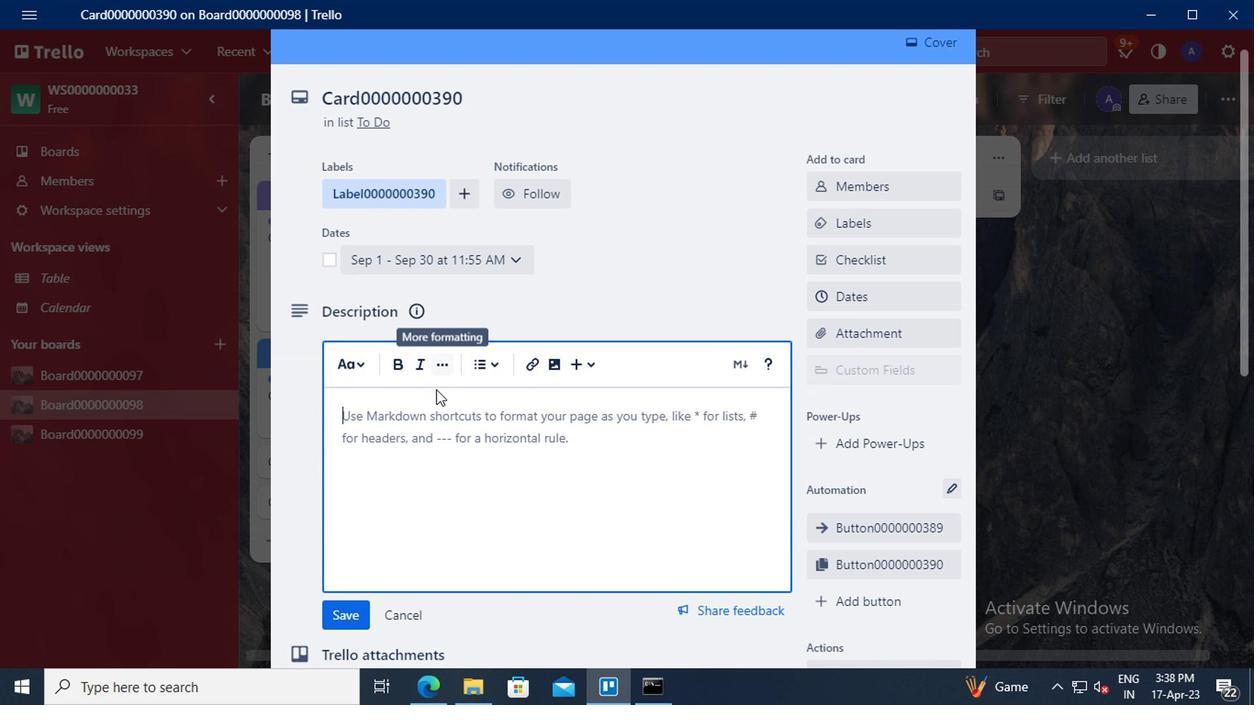 
Action: Mouse pressed left at (412, 425)
Screenshot: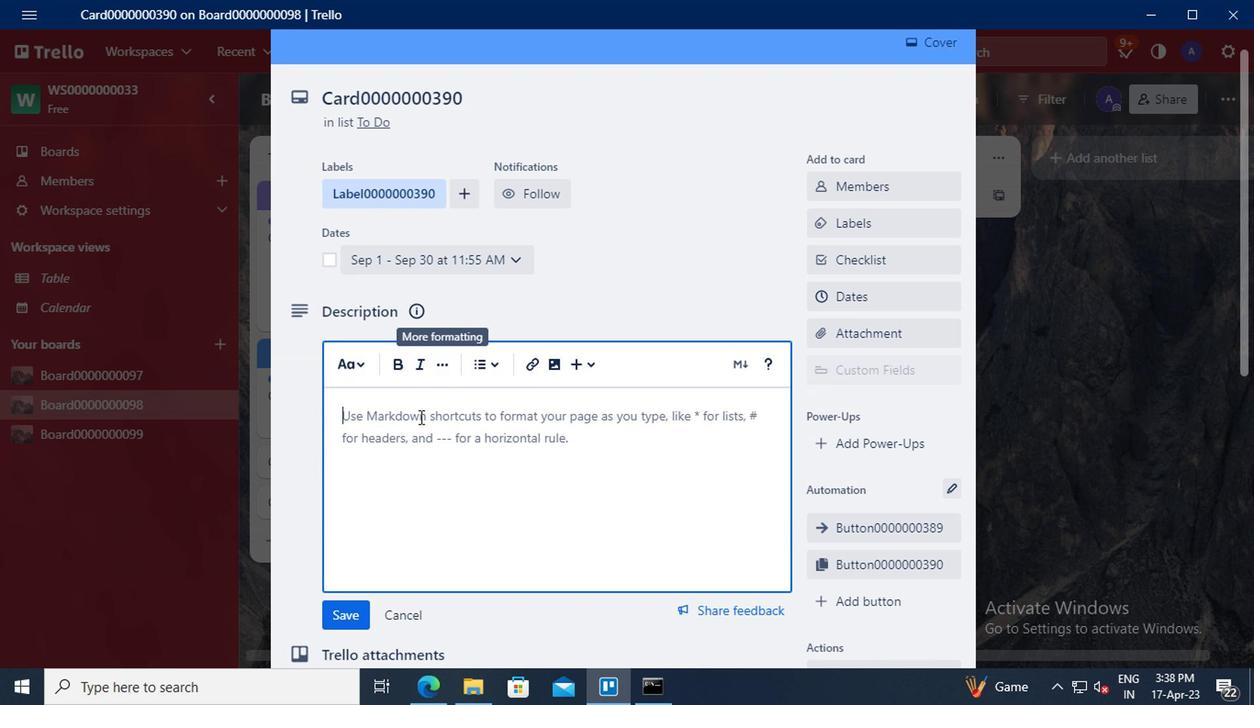 
Action: Key pressed <Key.shift>DS0000000390
Screenshot: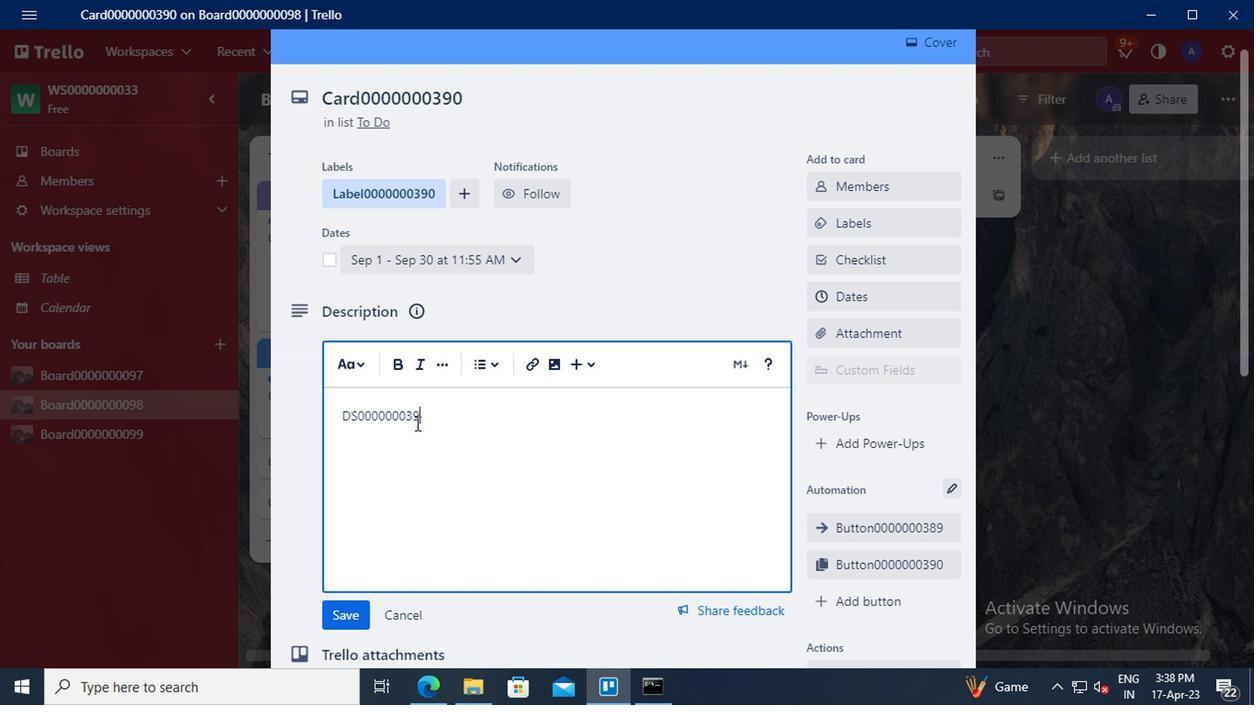 
Action: Mouse scrolled (412, 424) with delta (0, -1)
Screenshot: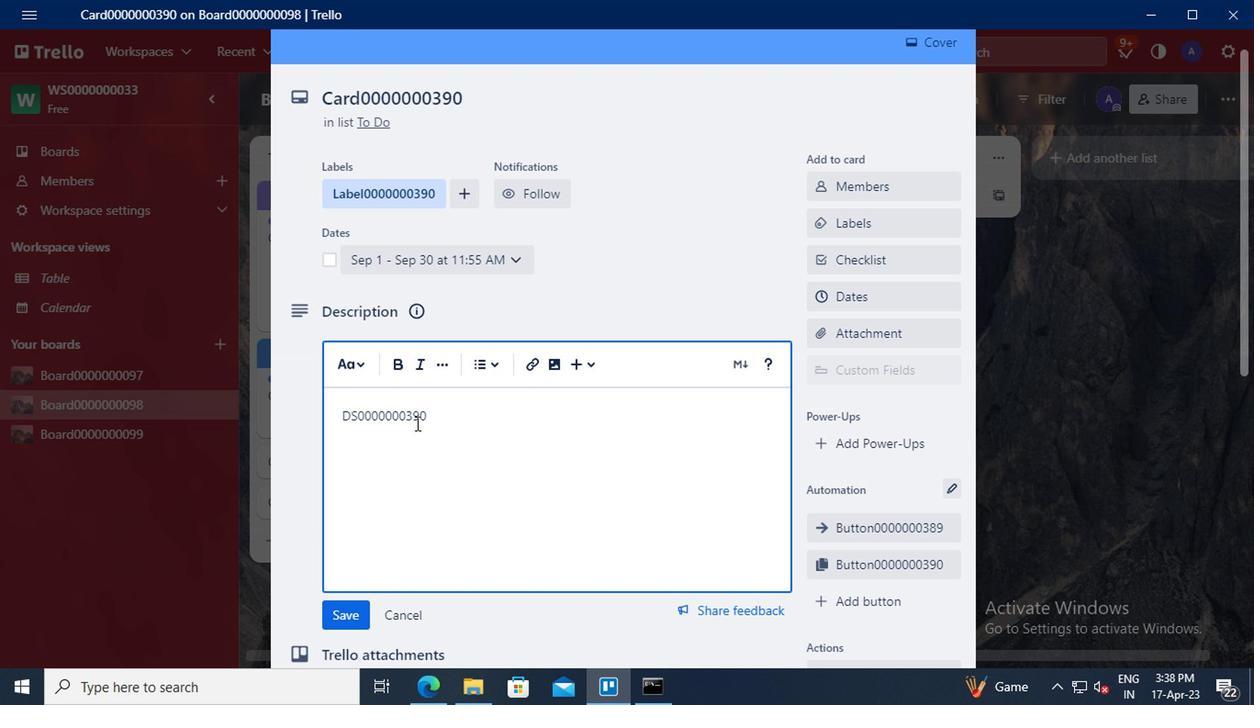 
Action: Mouse moved to (349, 522)
Screenshot: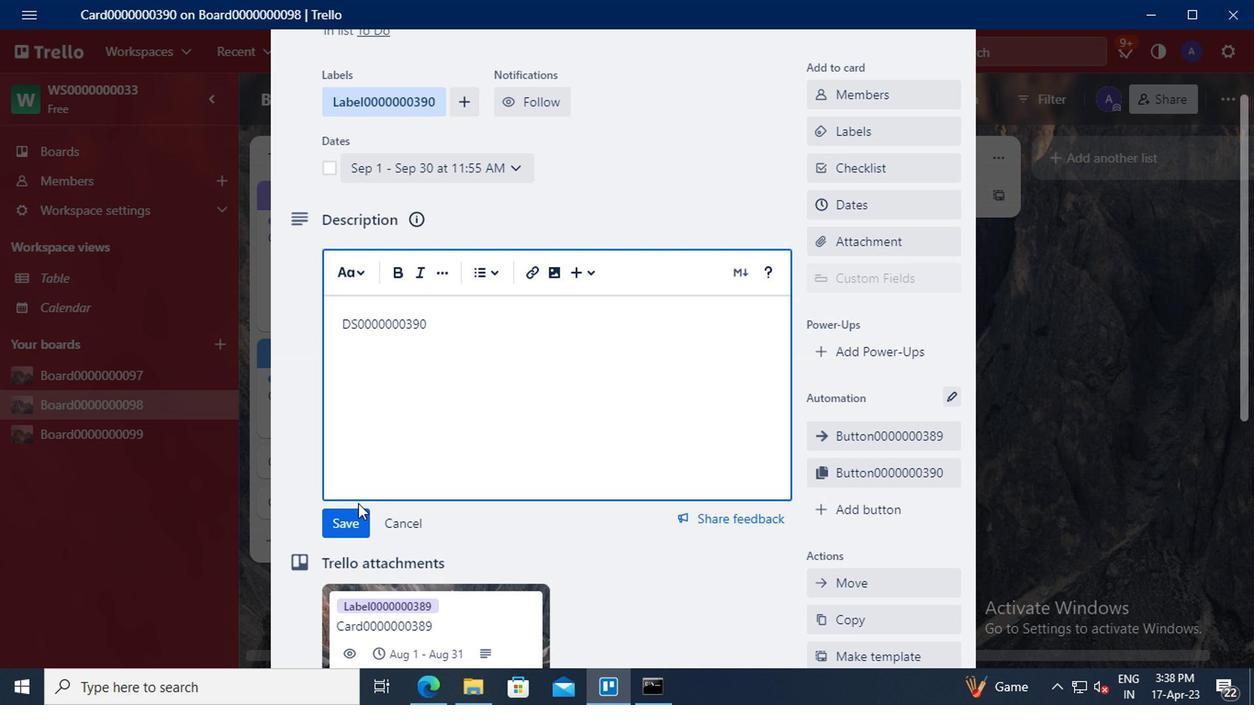 
Action: Mouse pressed left at (349, 522)
Screenshot: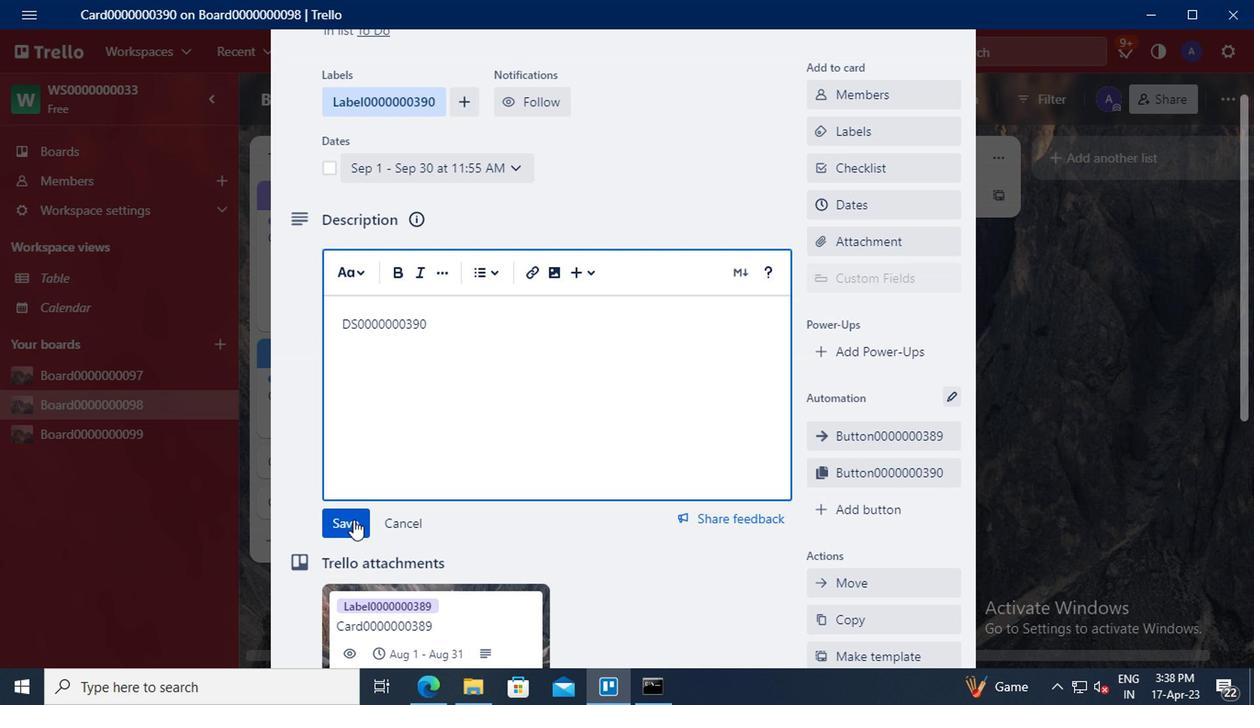 
Action: Mouse moved to (368, 484)
Screenshot: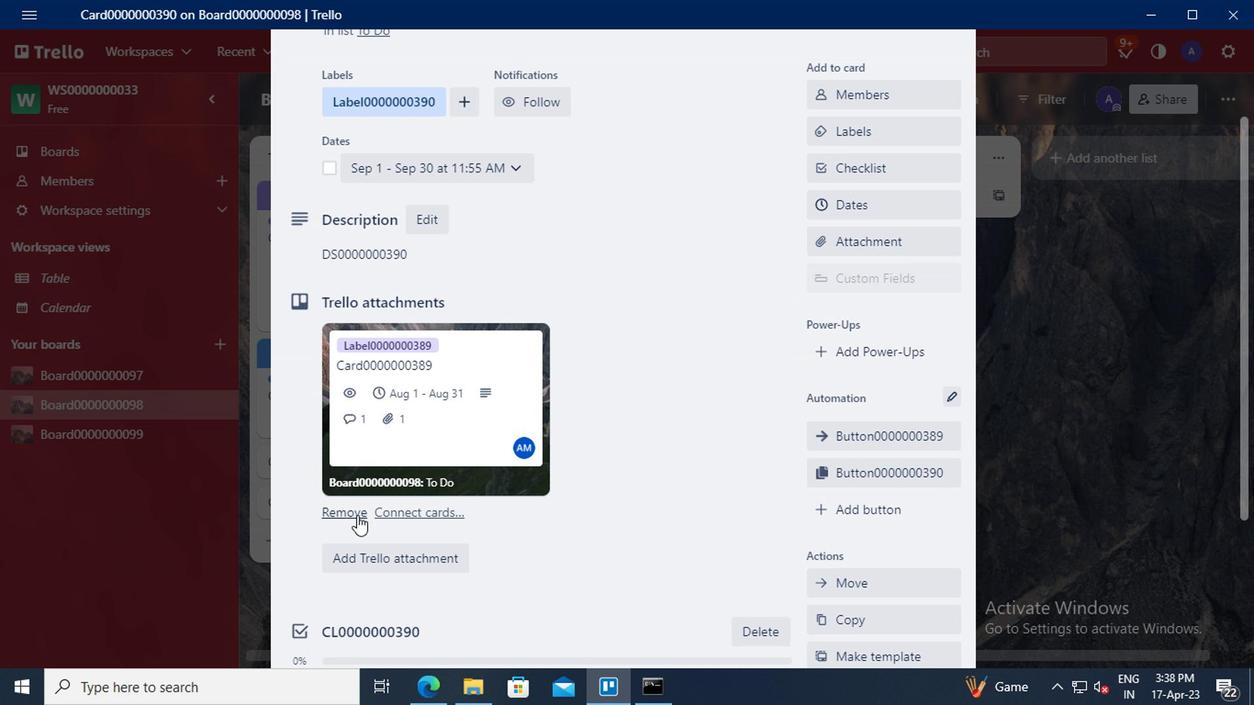 
Action: Mouse scrolled (368, 482) with delta (0, -1)
Screenshot: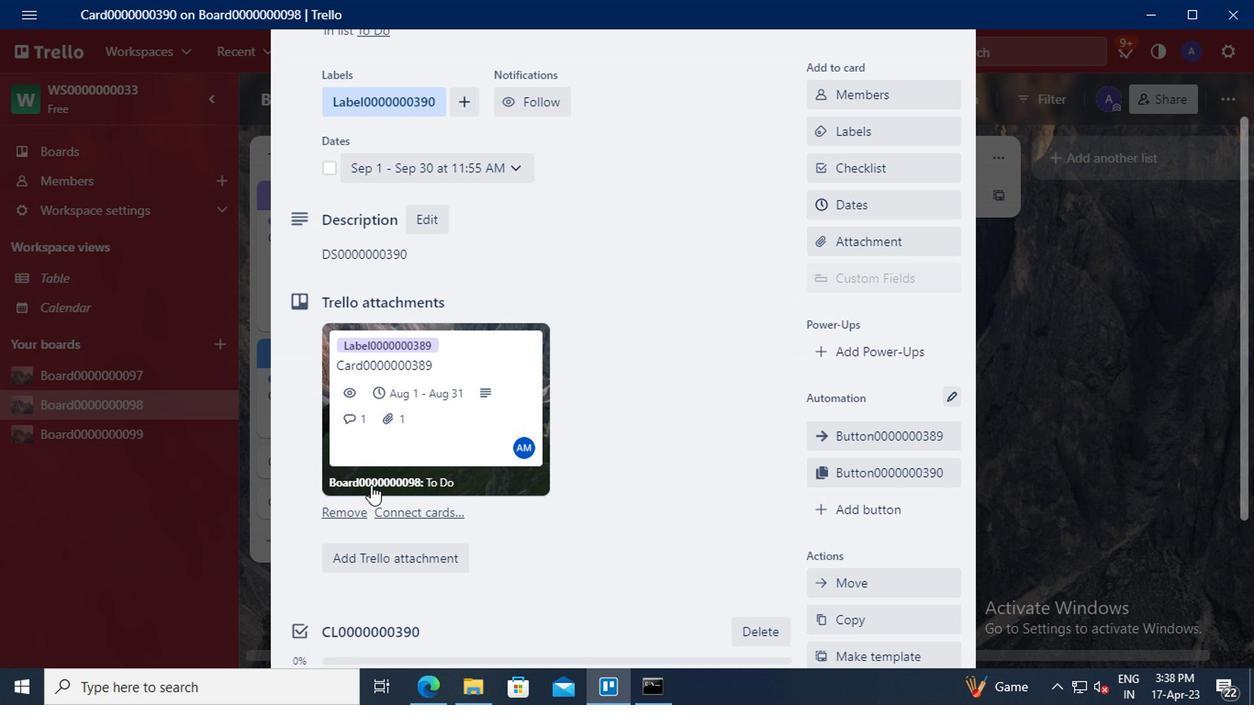 
Action: Mouse scrolled (368, 482) with delta (0, -1)
Screenshot: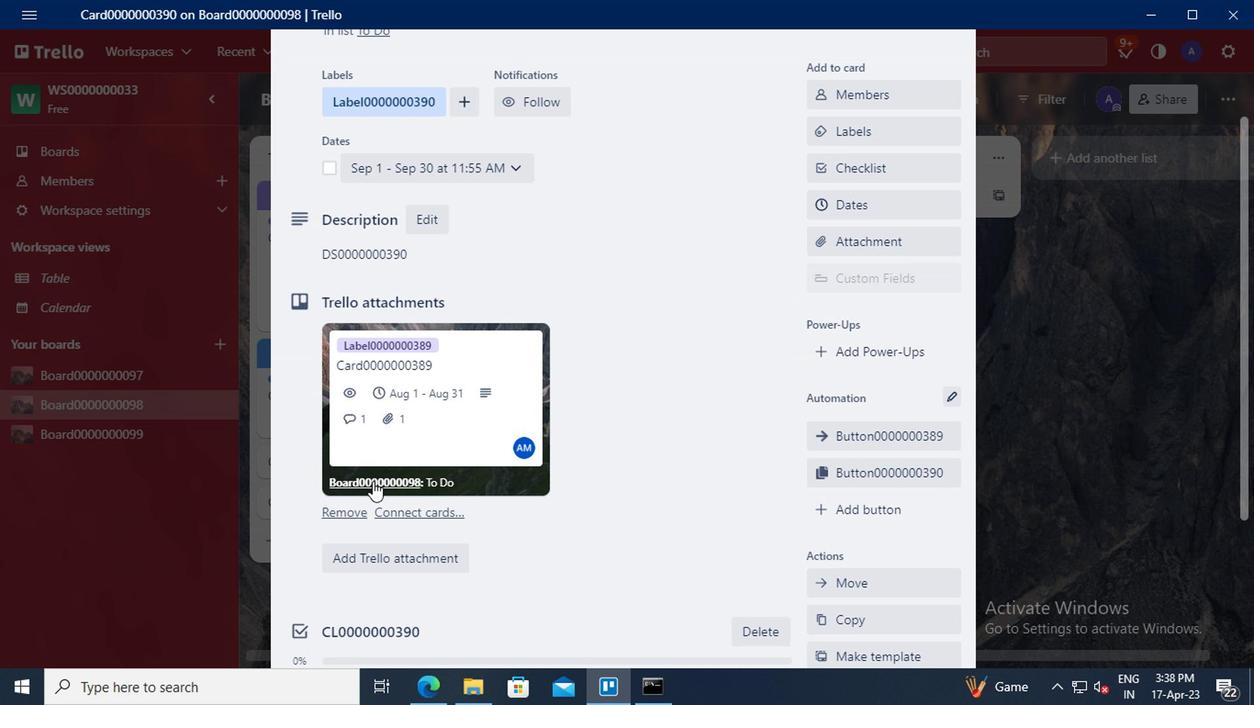 
Action: Mouse moved to (367, 491)
Screenshot: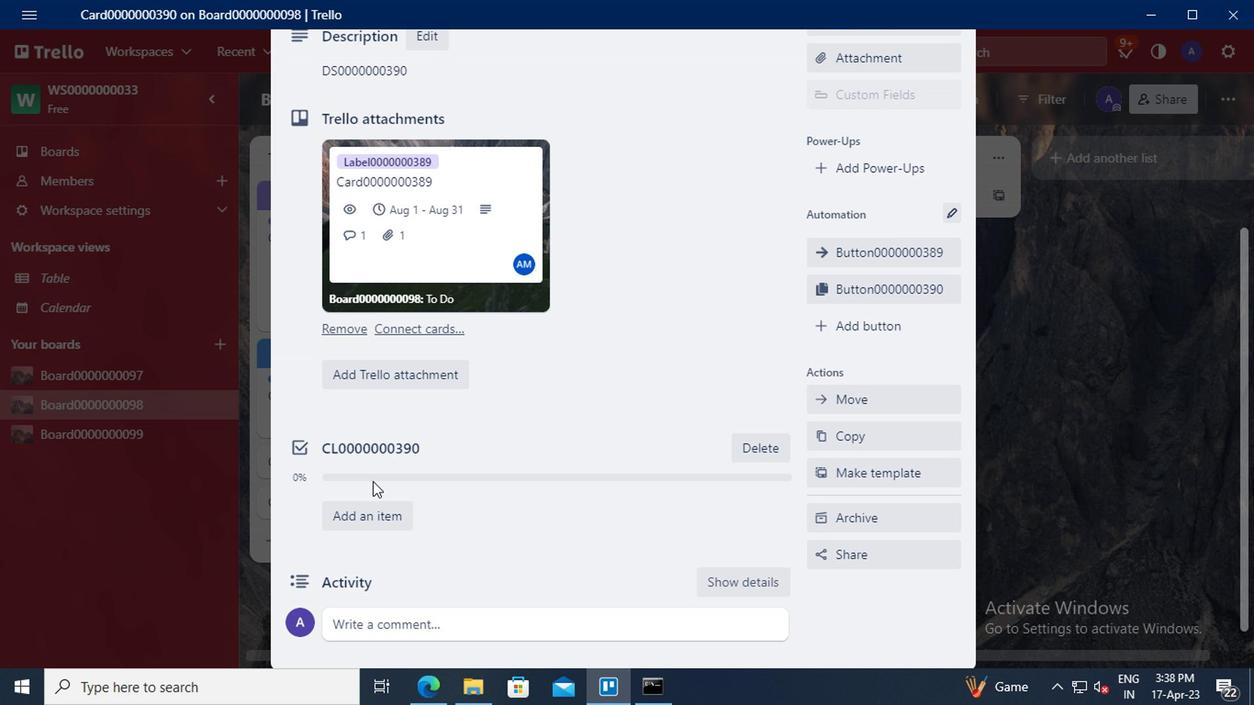 
Action: Mouse scrolled (367, 491) with delta (0, 0)
Screenshot: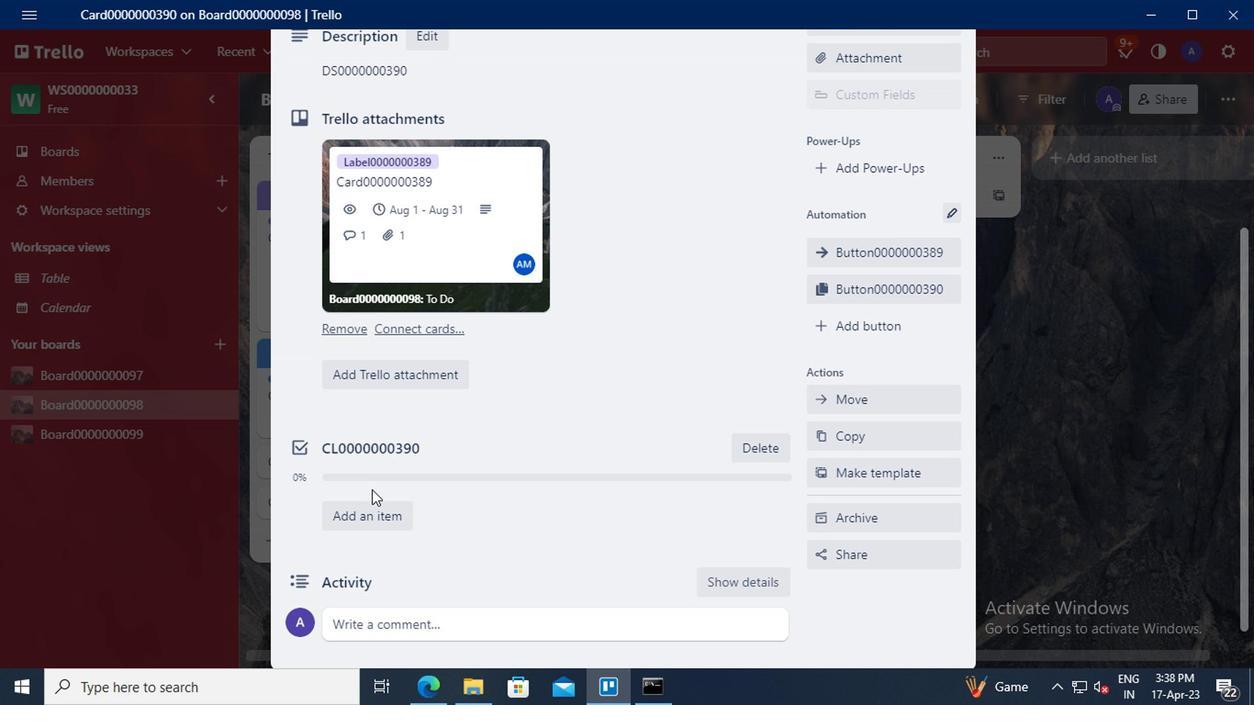 
Action: Mouse moved to (374, 549)
Screenshot: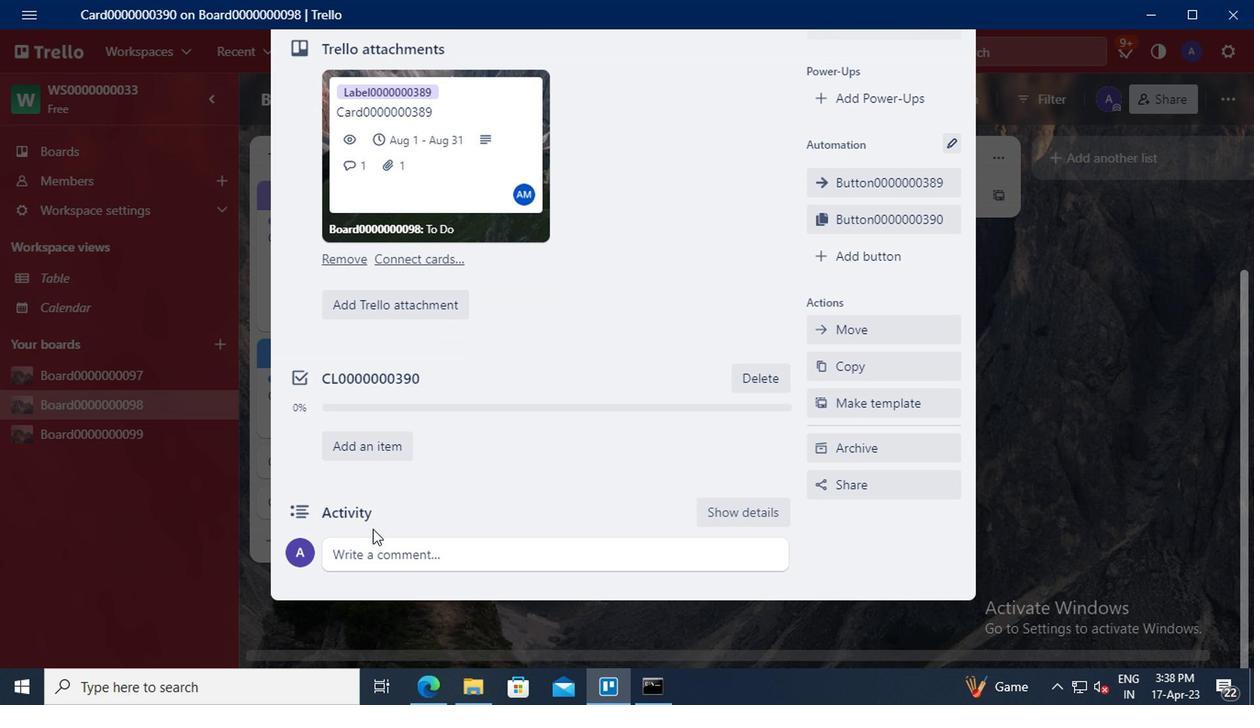
Action: Mouse pressed left at (374, 549)
Screenshot: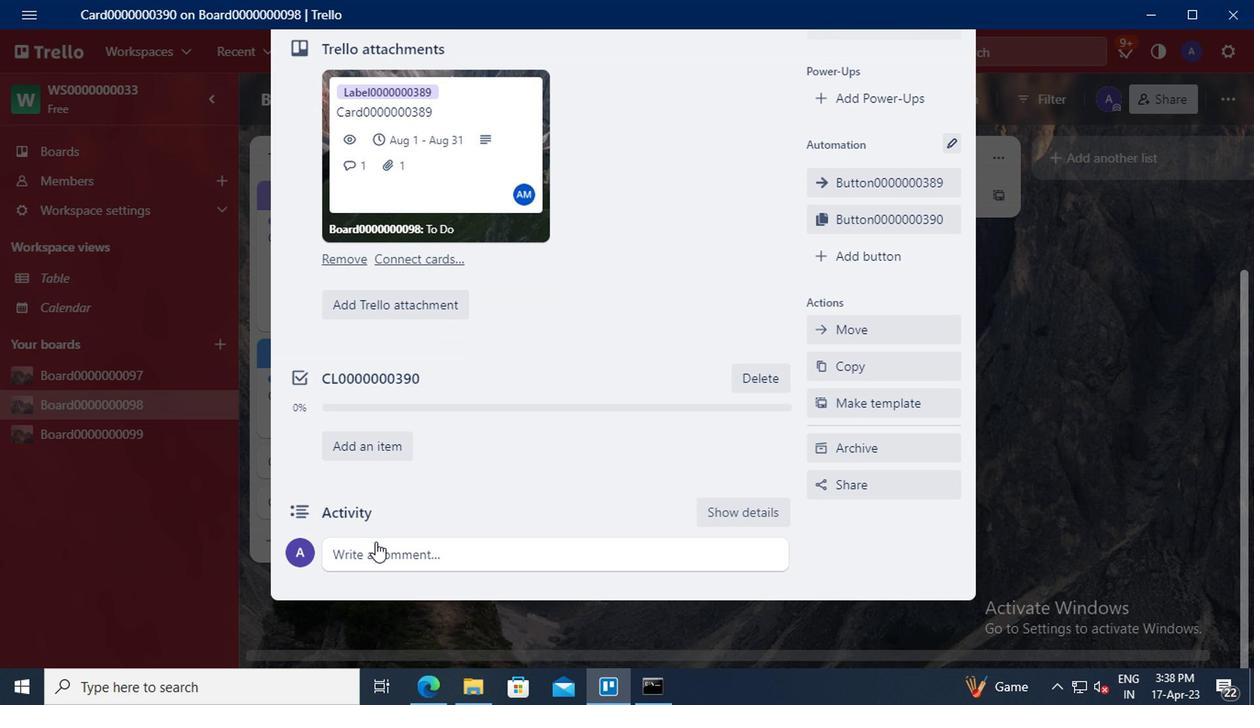 
Action: Key pressed <Key.shift><Key.shift><Key.shift>CM0000000390
Screenshot: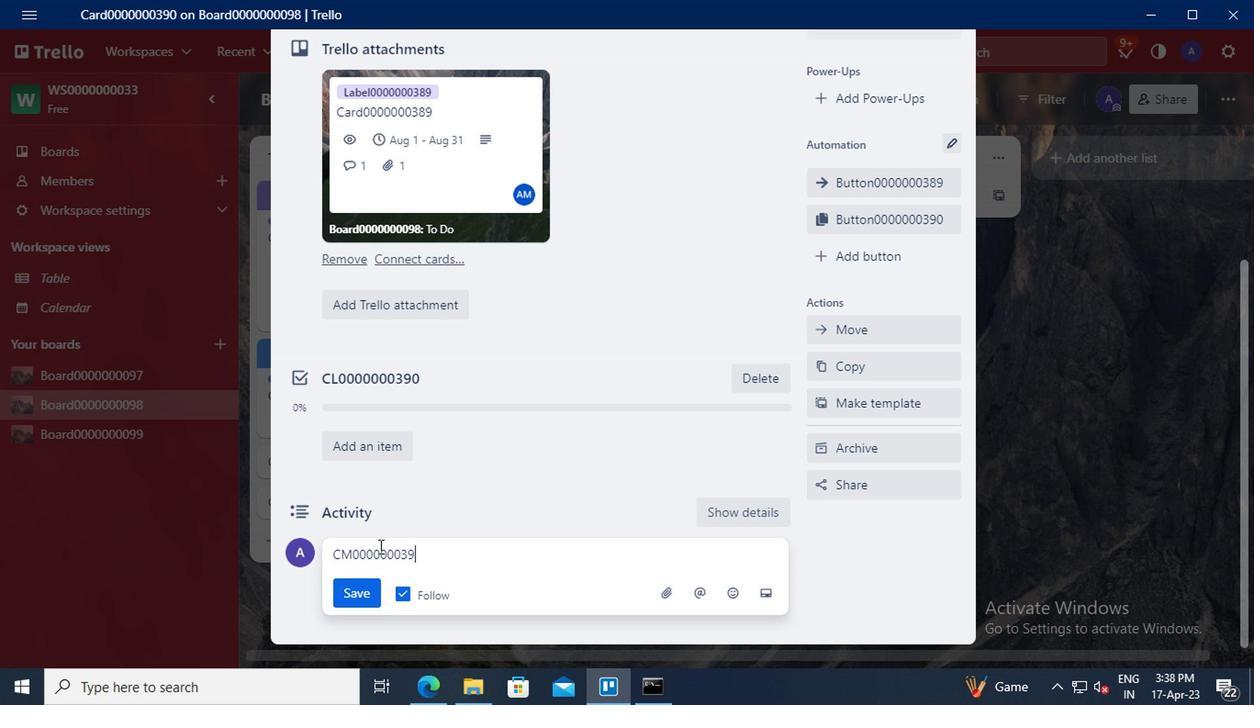 
Action: Mouse moved to (362, 594)
Screenshot: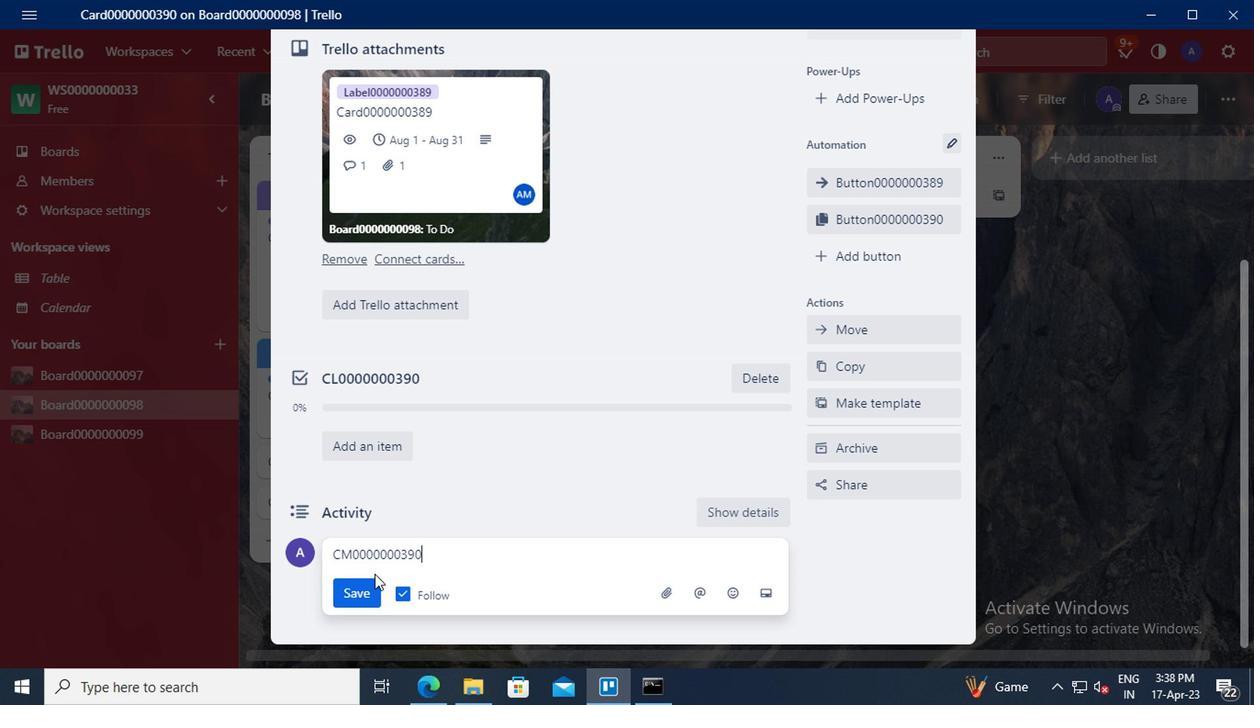 
Action: Mouse pressed left at (362, 594)
Screenshot: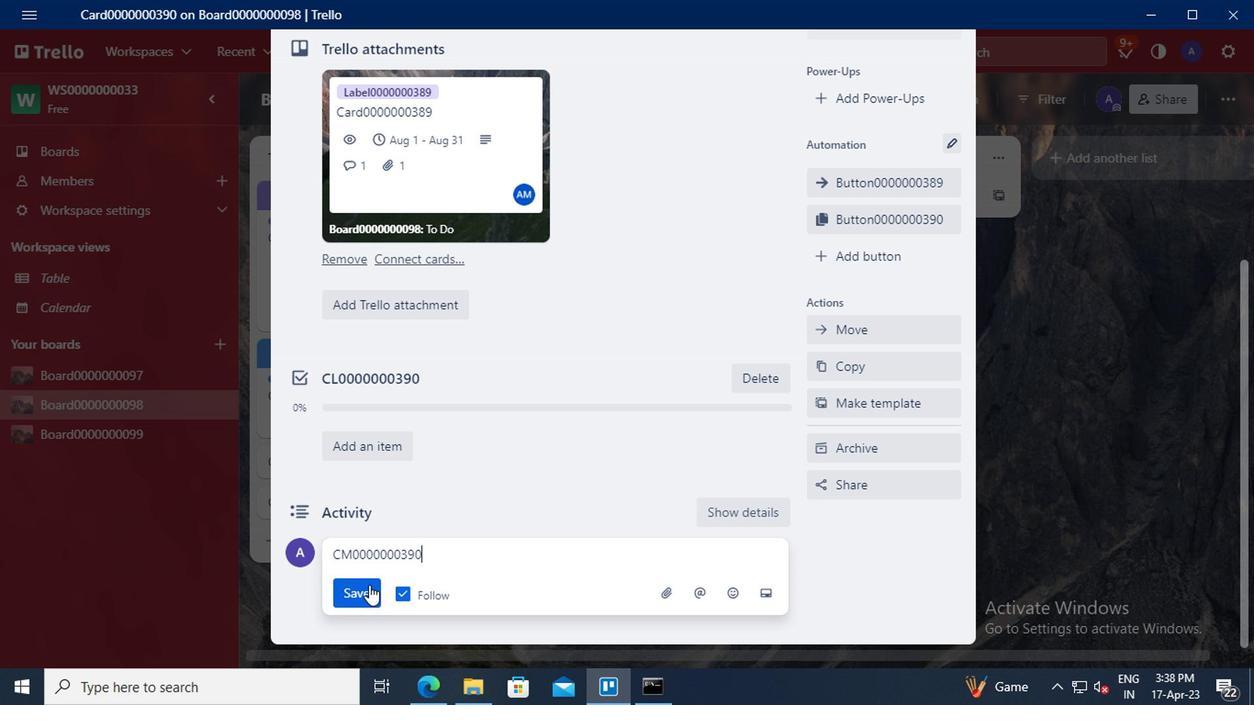 
Action: Key pressed <Key.f8>
Screenshot: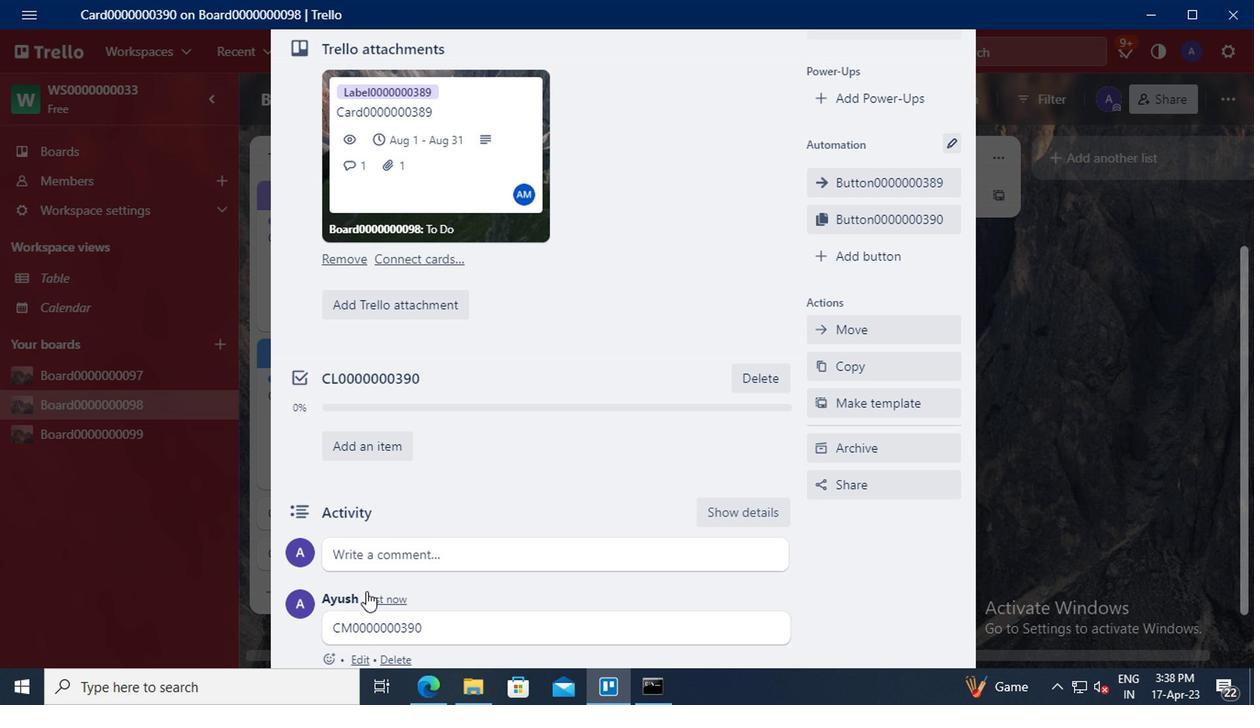 
